 Task: Check the sale-to-list ratio of vinyl sliding in the last 3 years.
Action: Mouse moved to (1125, 270)
Screenshot: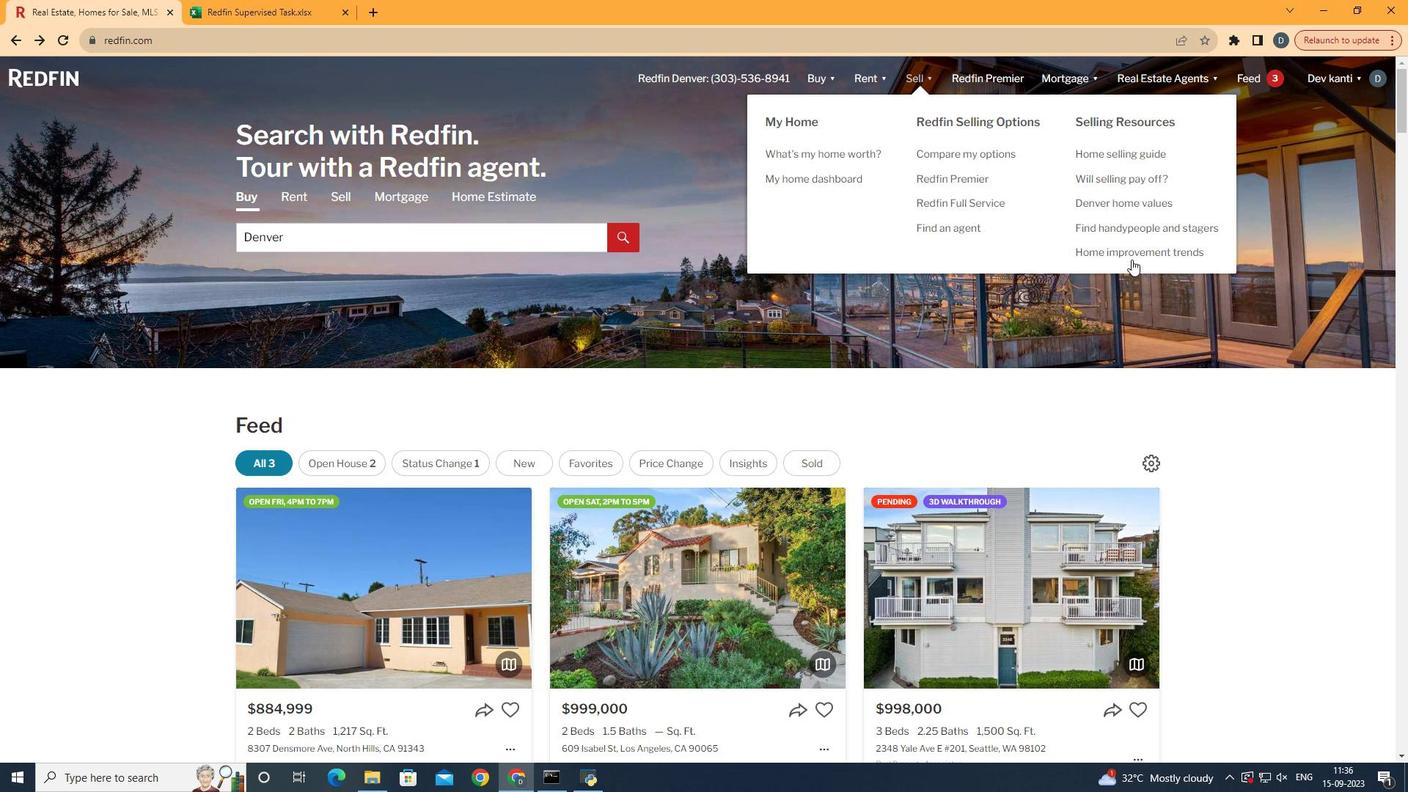 
Action: Mouse pressed left at (1125, 270)
Screenshot: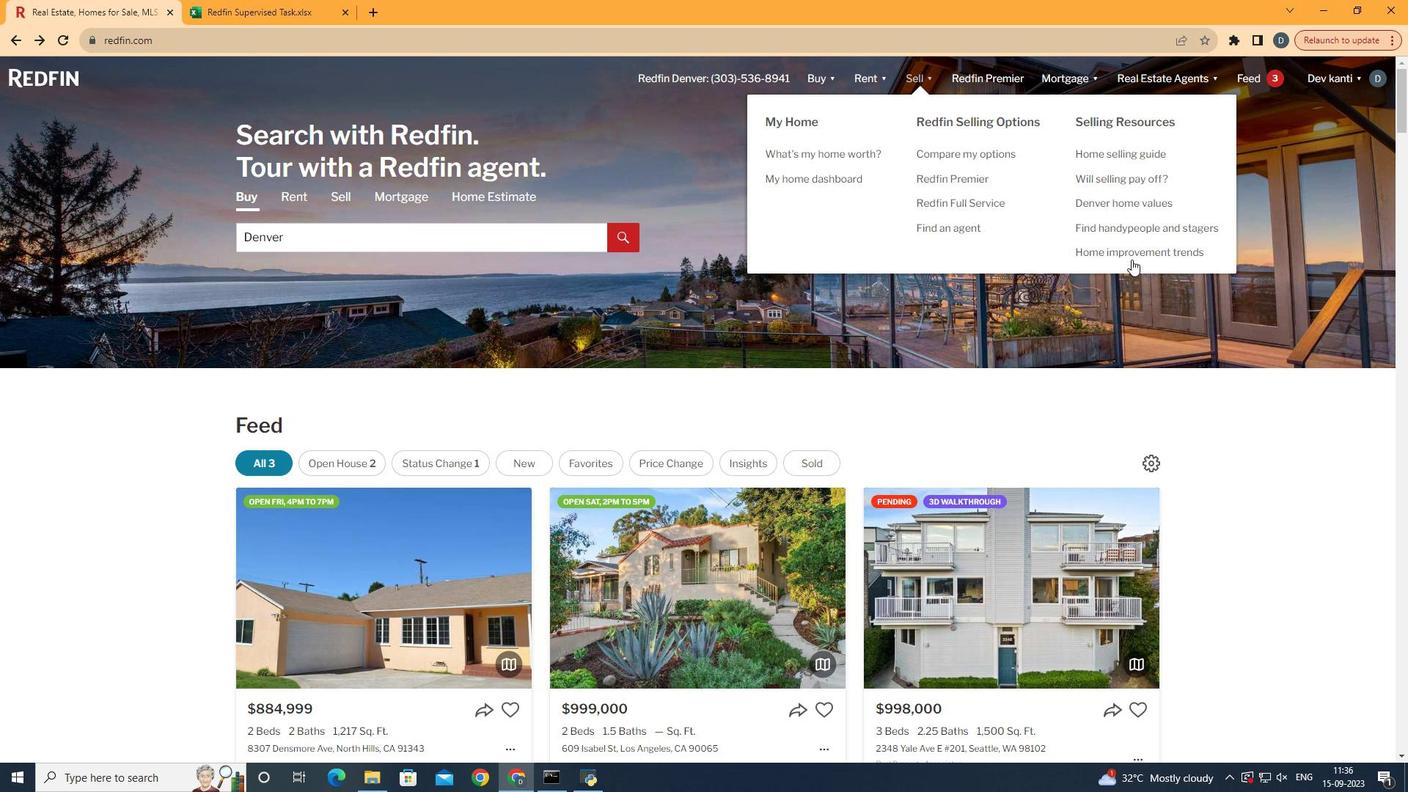 
Action: Mouse moved to (1135, 254)
Screenshot: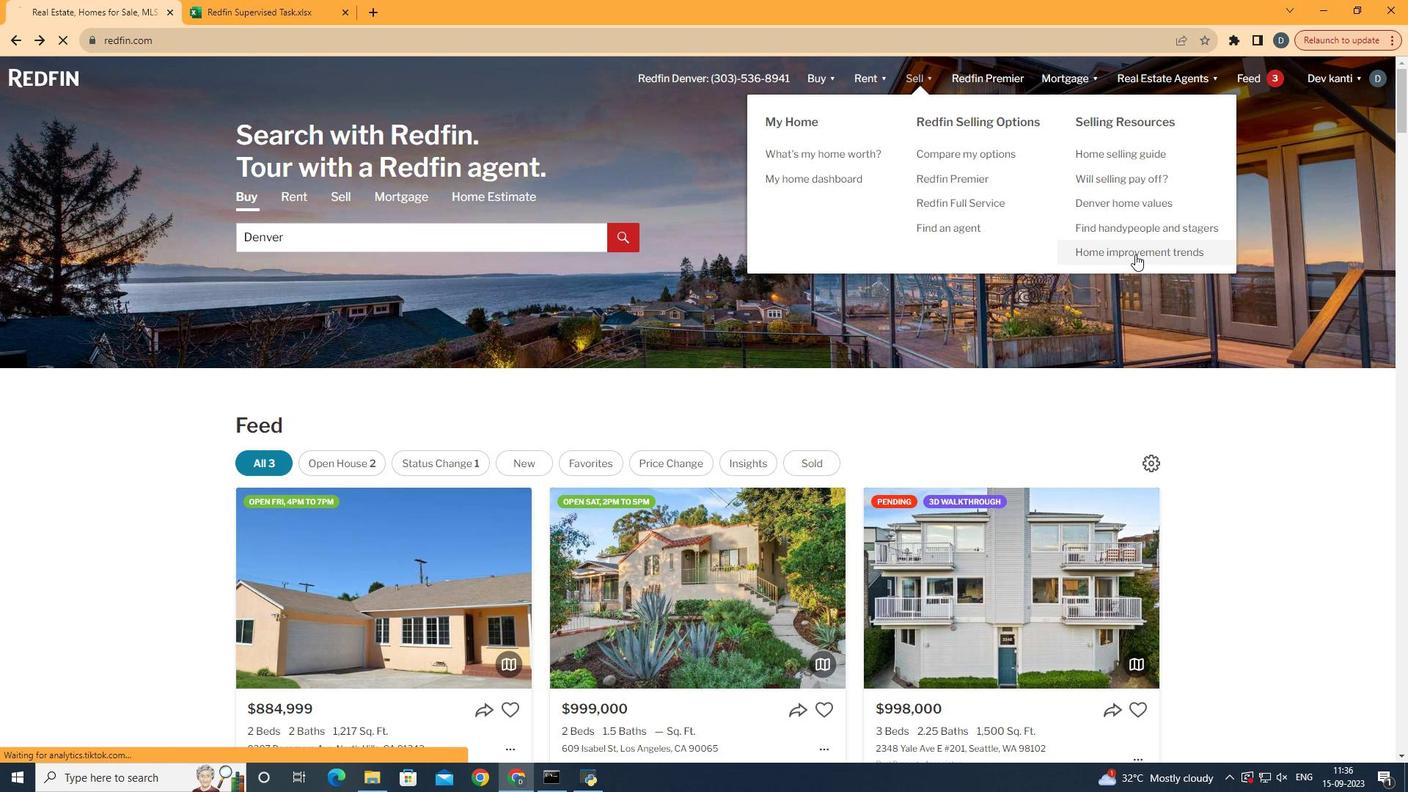 
Action: Mouse pressed left at (1135, 254)
Screenshot: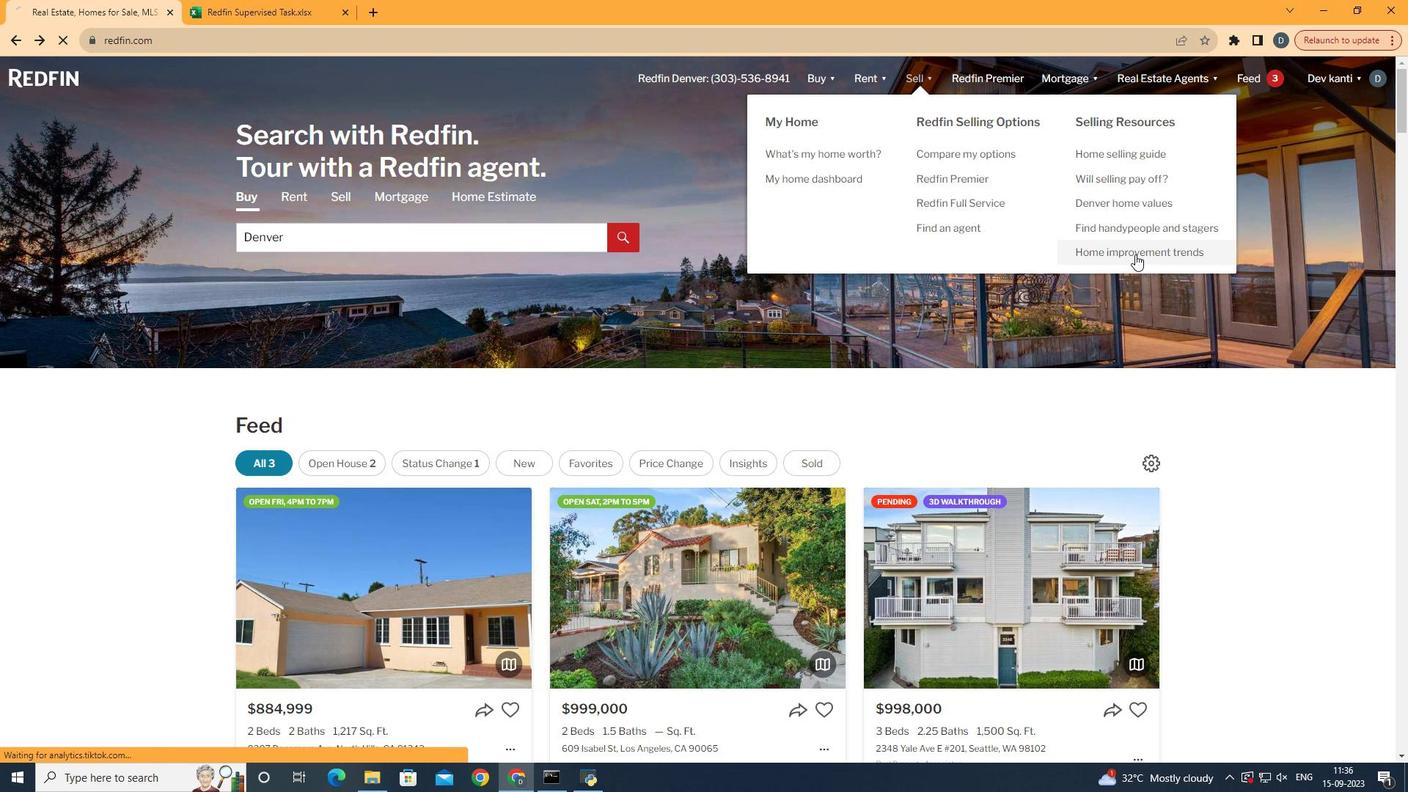 
Action: Mouse moved to (361, 279)
Screenshot: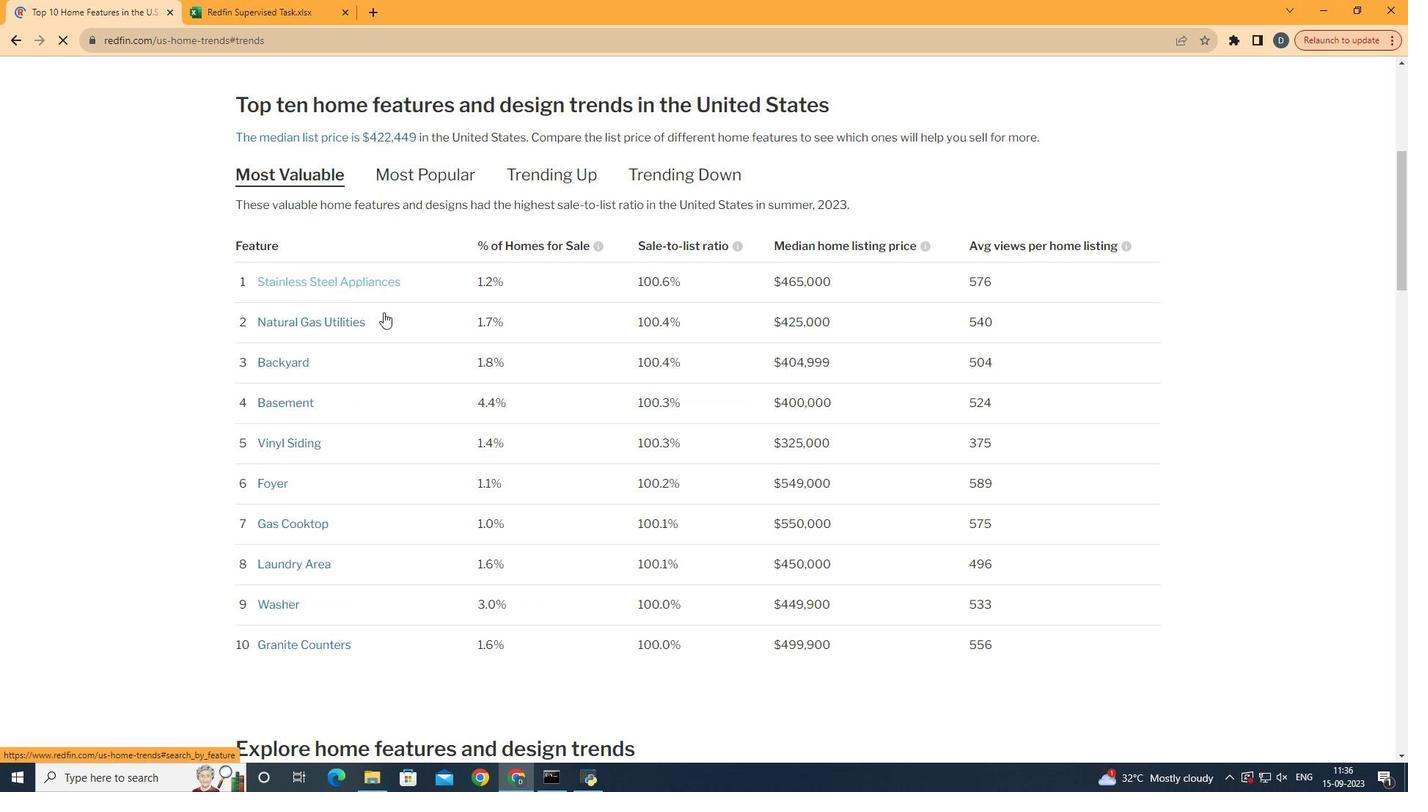 
Action: Mouse pressed left at (361, 279)
Screenshot: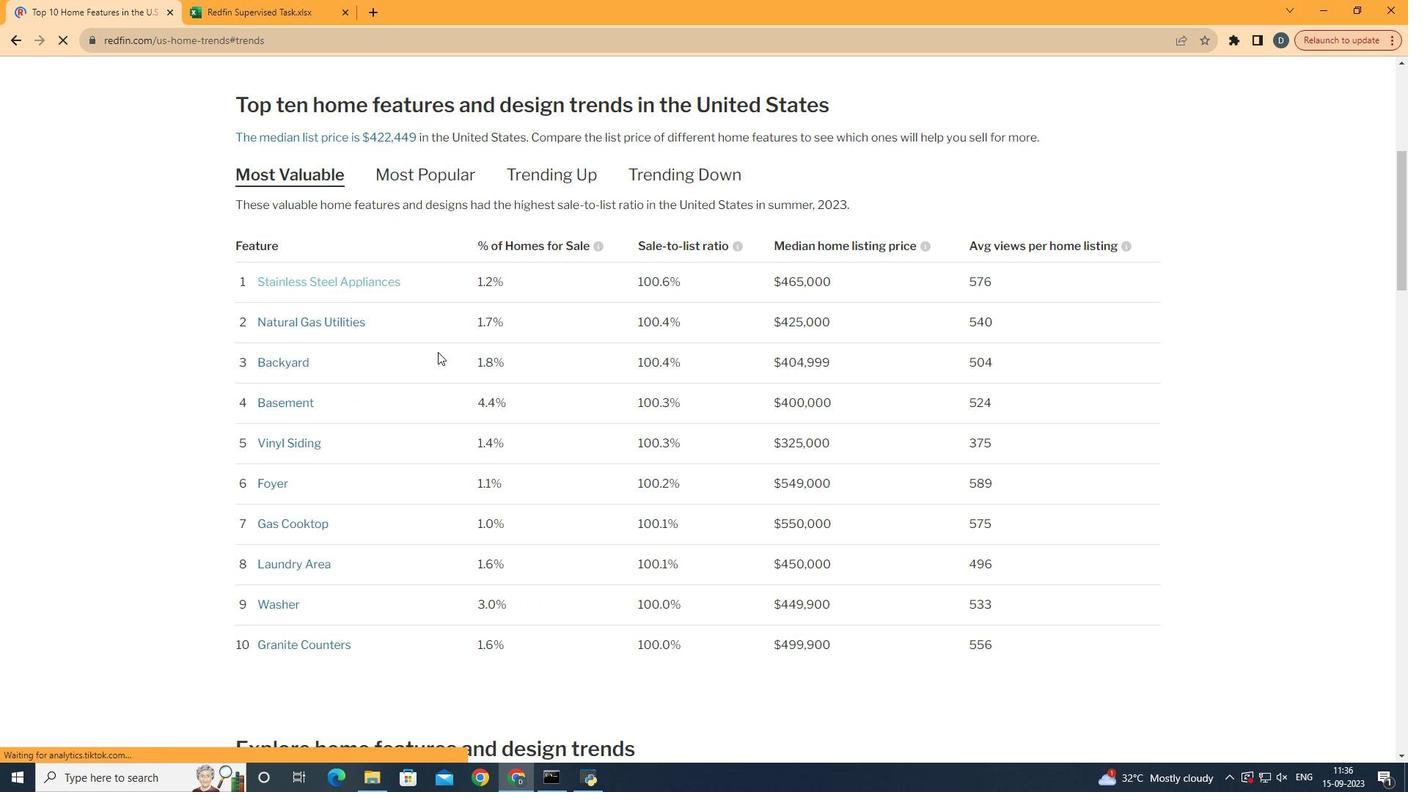 
Action: Mouse moved to (480, 386)
Screenshot: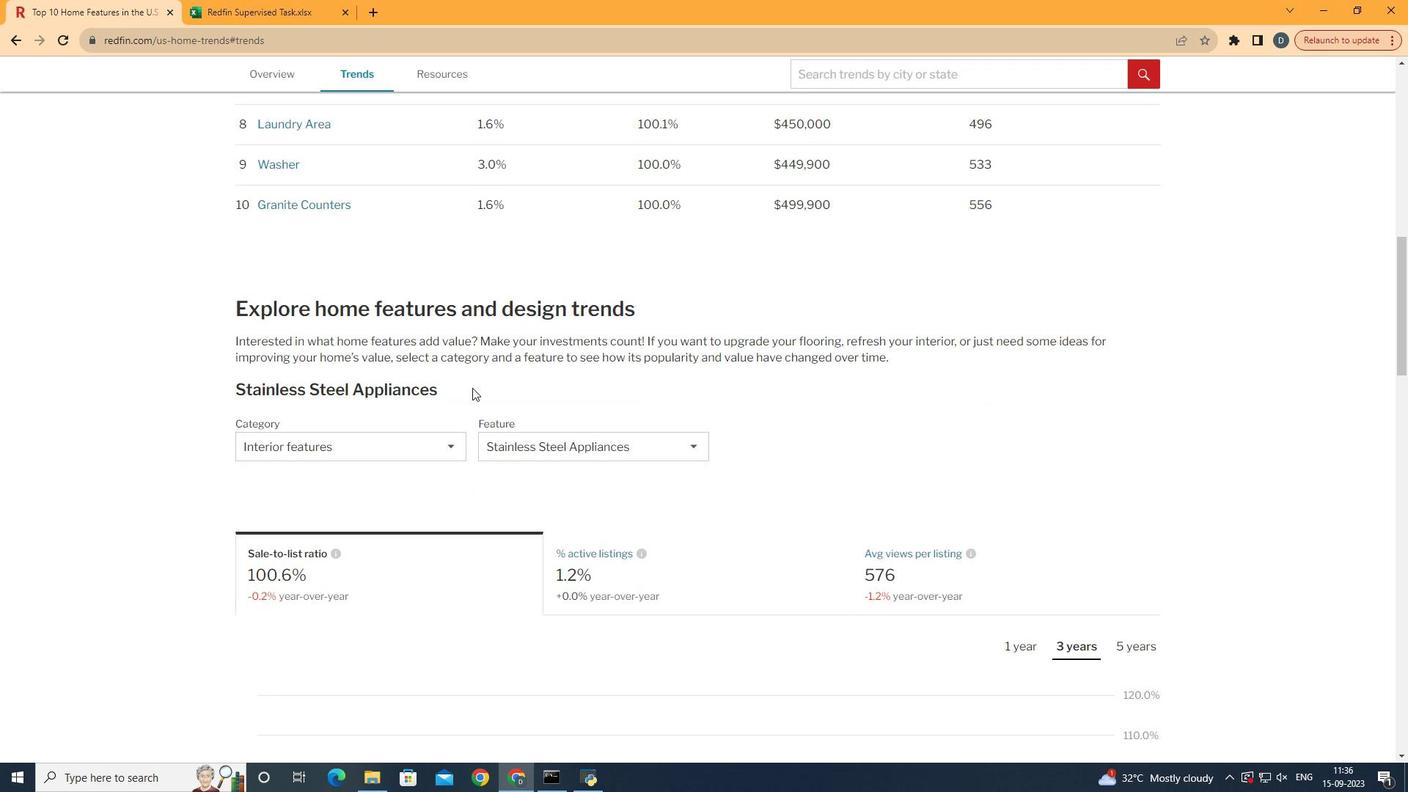 
Action: Mouse scrolled (480, 385) with delta (0, 0)
Screenshot: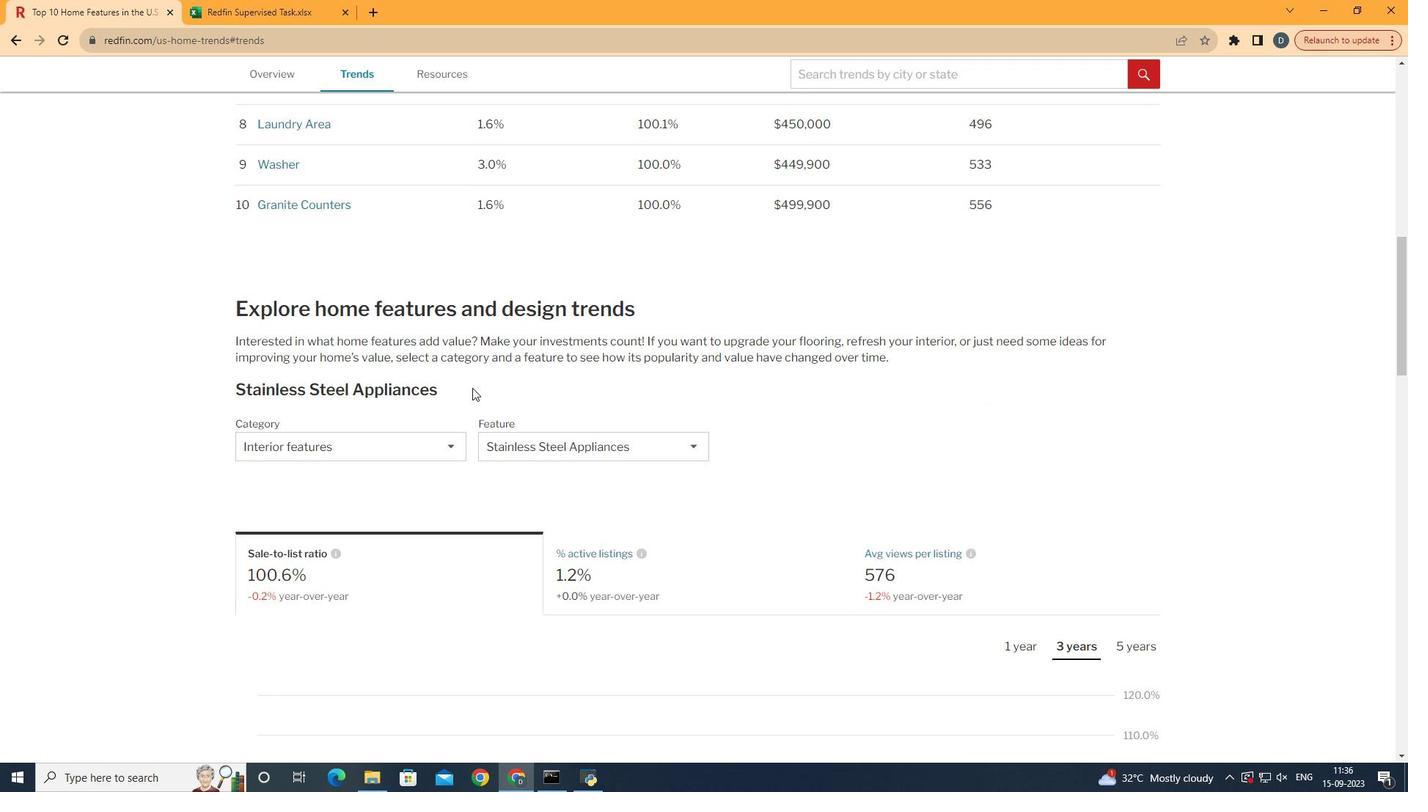 
Action: Mouse moved to (481, 386)
Screenshot: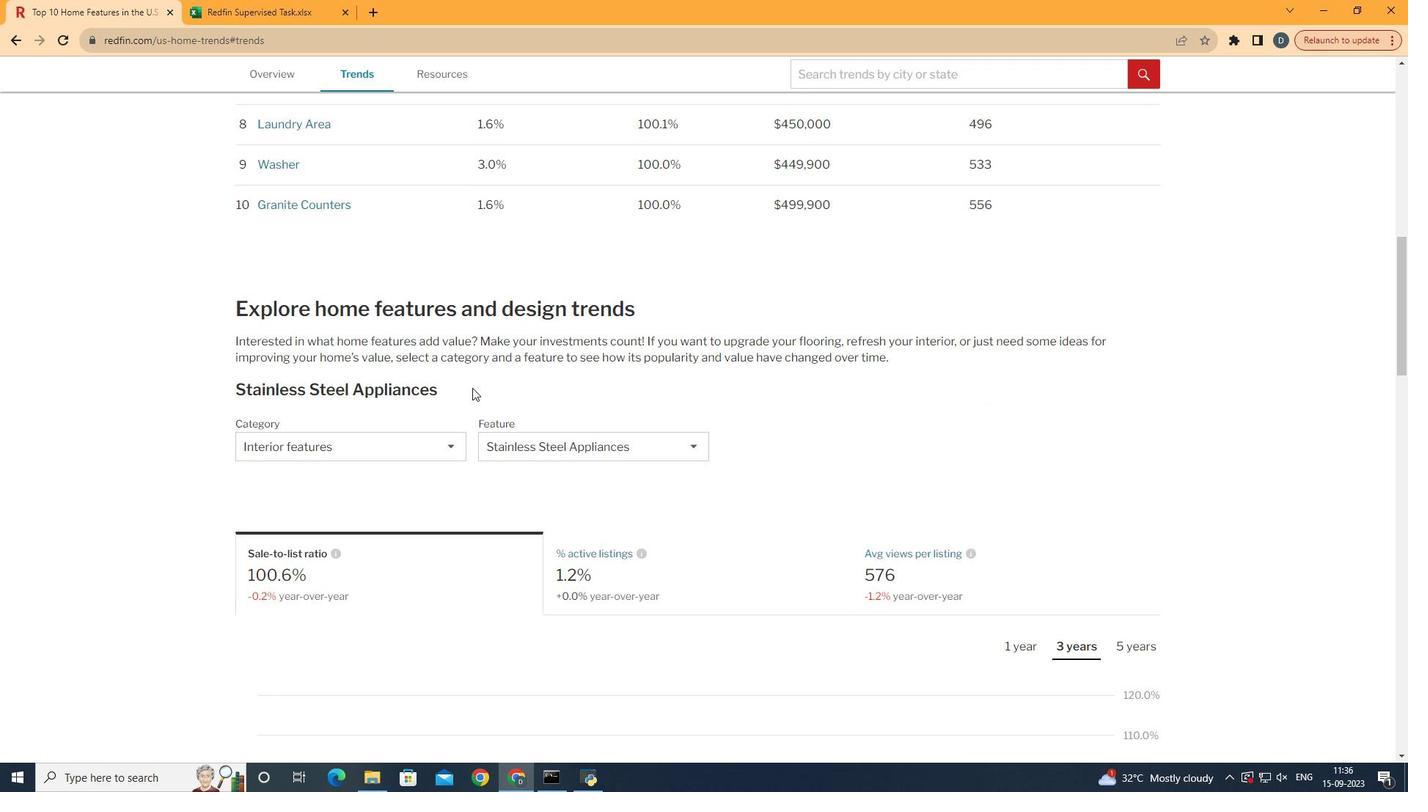 
Action: Mouse scrolled (481, 385) with delta (0, 0)
Screenshot: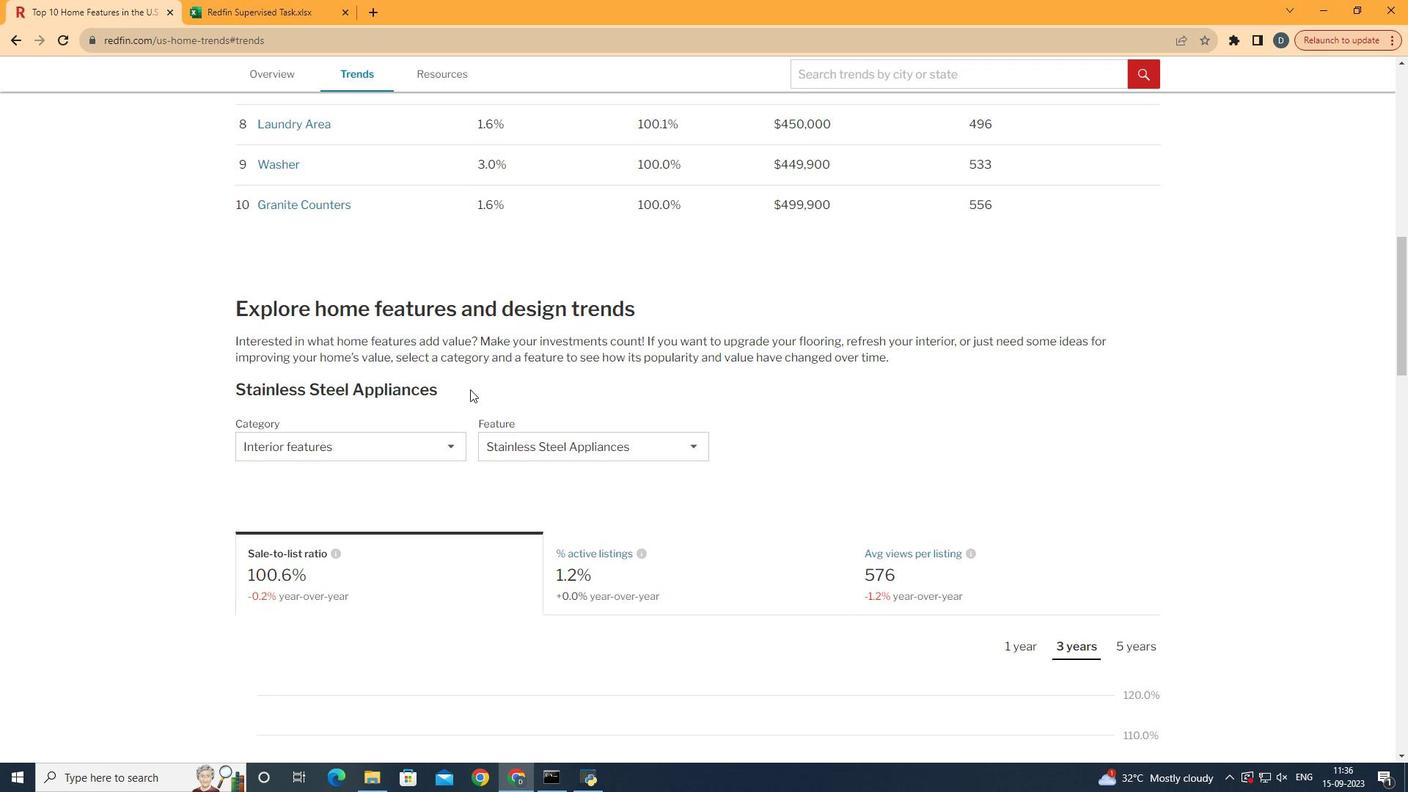 
Action: Mouse moved to (481, 386)
Screenshot: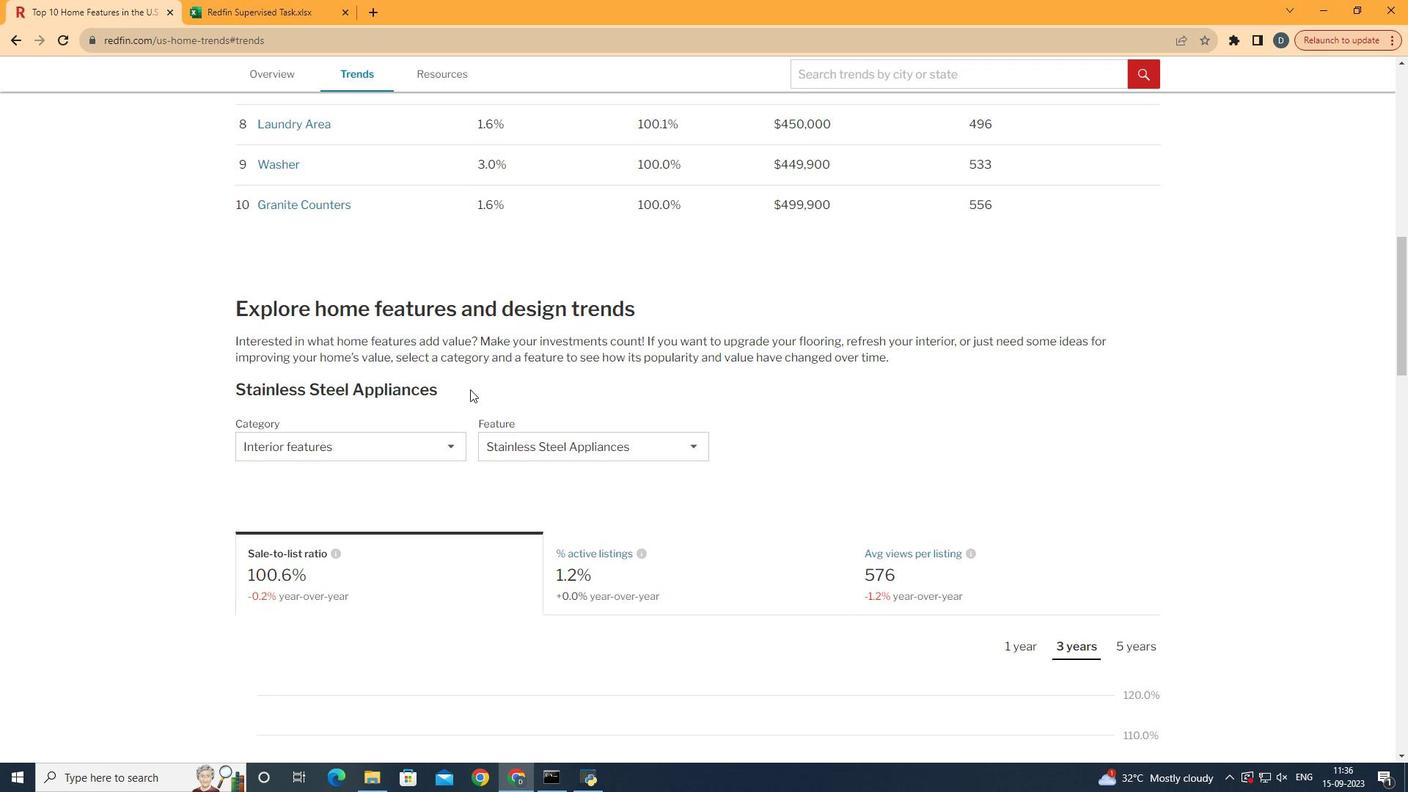 
Action: Mouse scrolled (481, 385) with delta (0, 0)
Screenshot: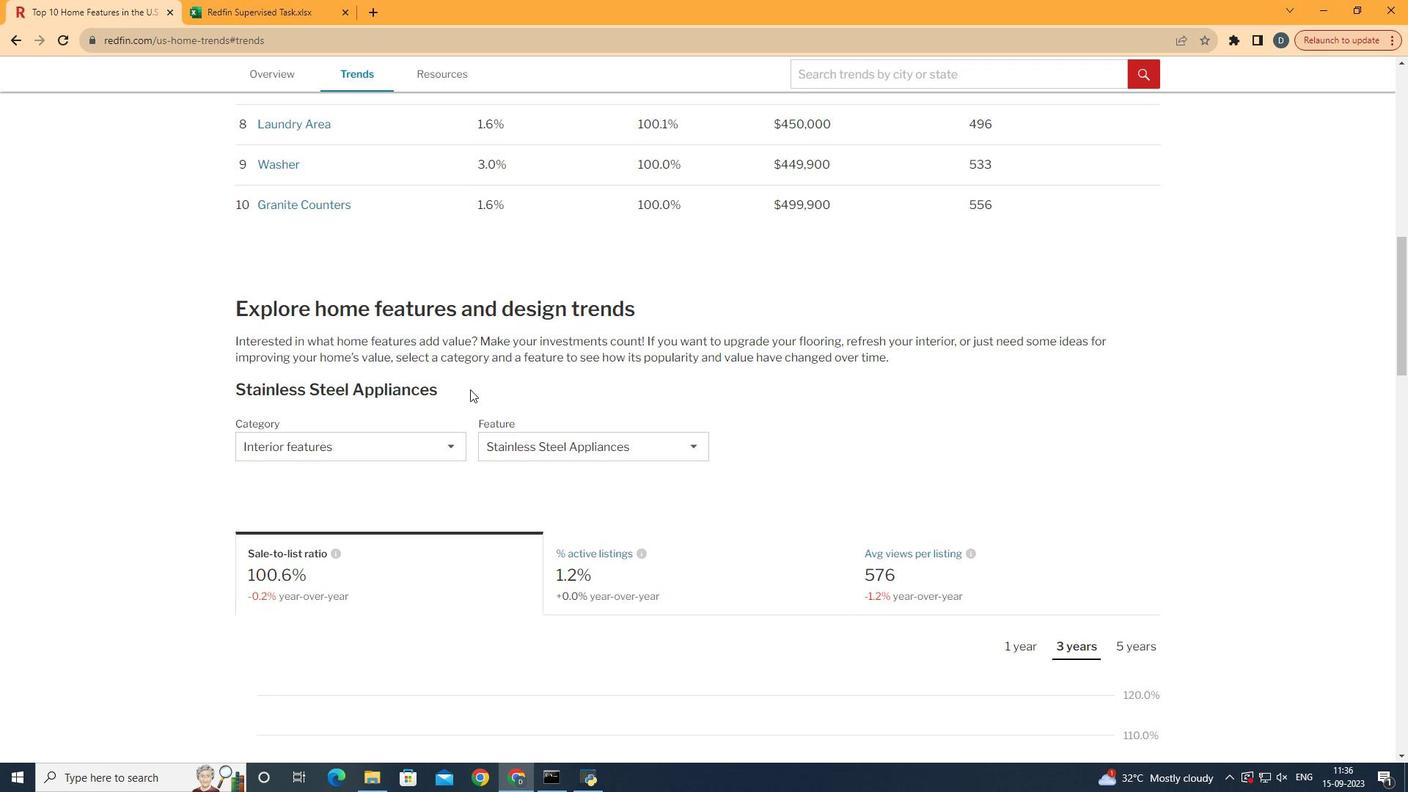 
Action: Mouse scrolled (481, 385) with delta (0, 0)
Screenshot: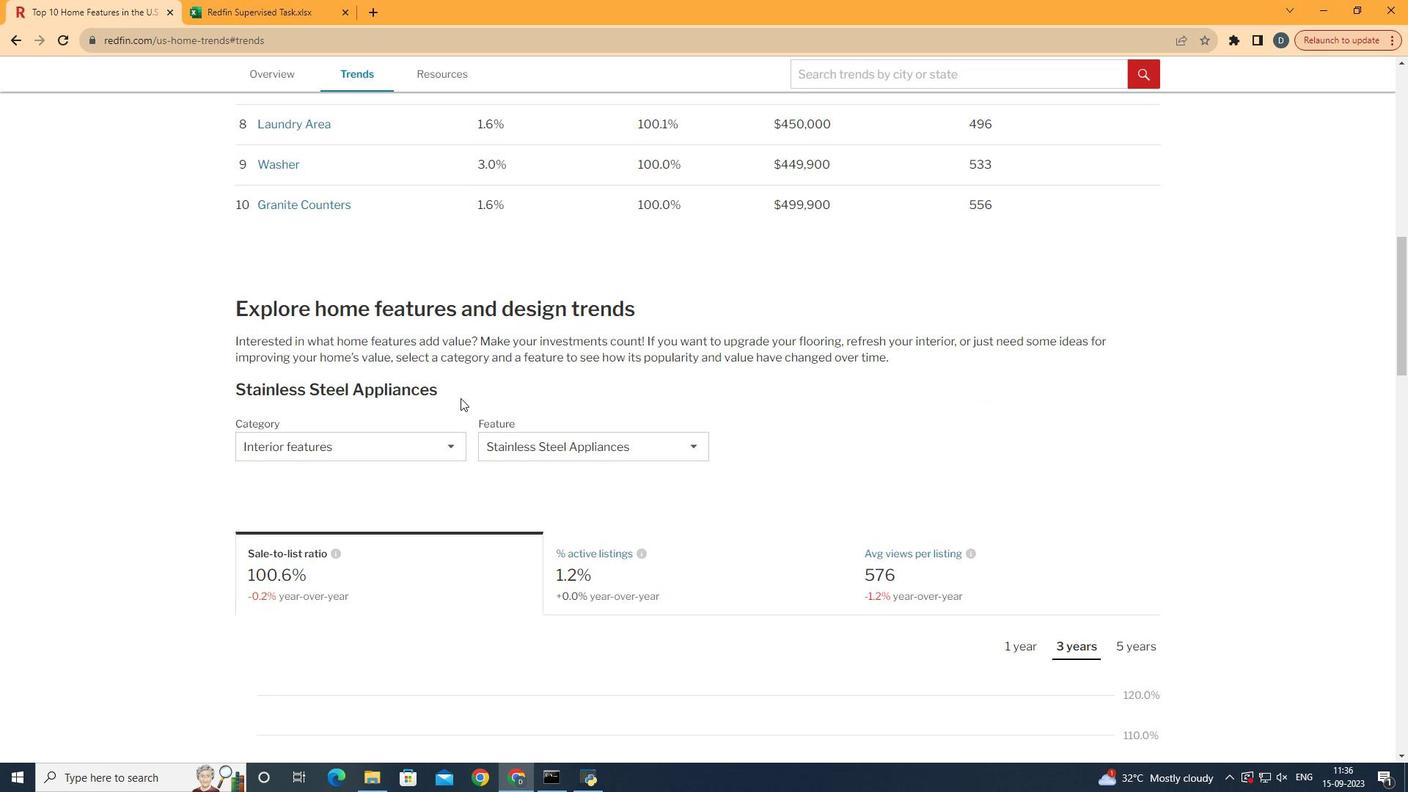 
Action: Mouse scrolled (481, 385) with delta (0, 0)
Screenshot: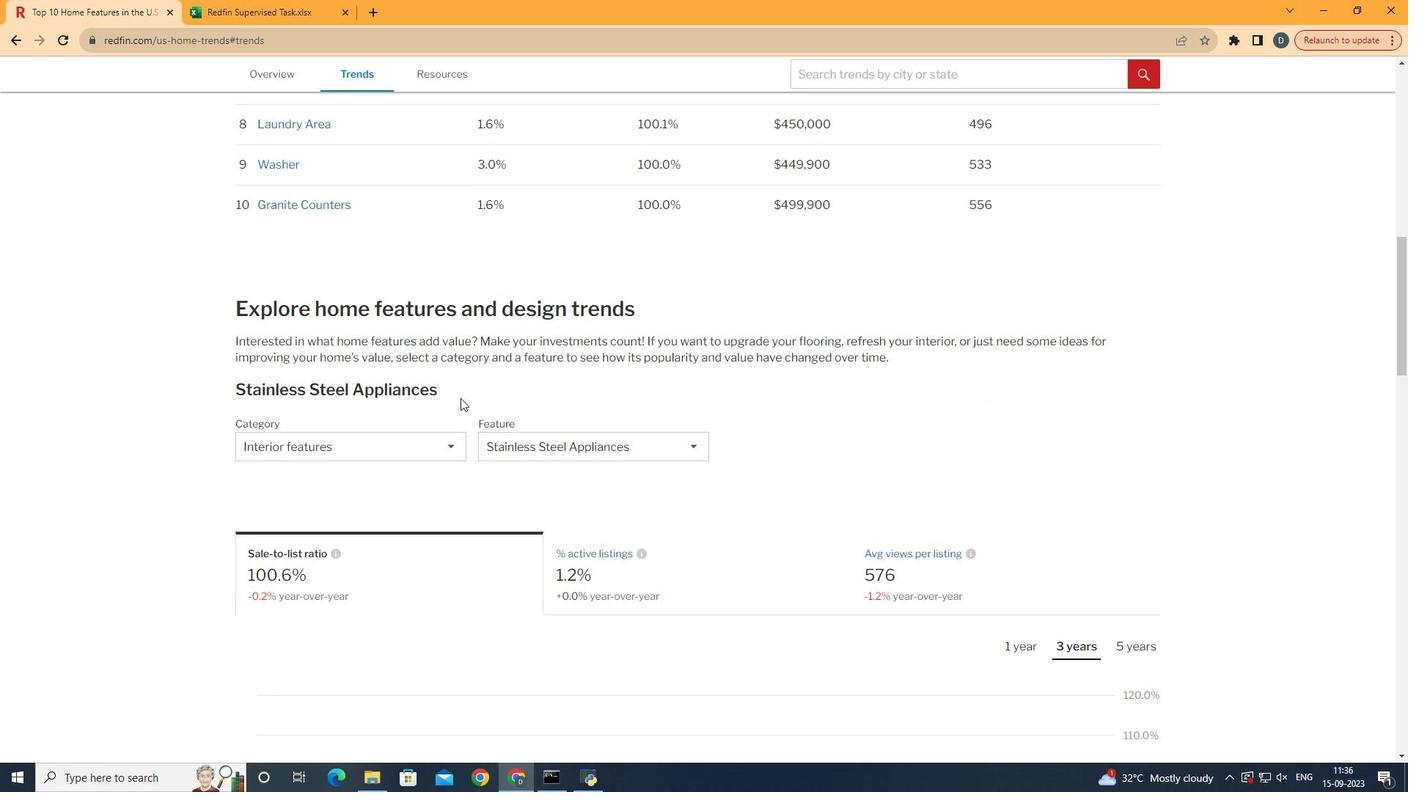 
Action: Mouse scrolled (481, 385) with delta (0, 0)
Screenshot: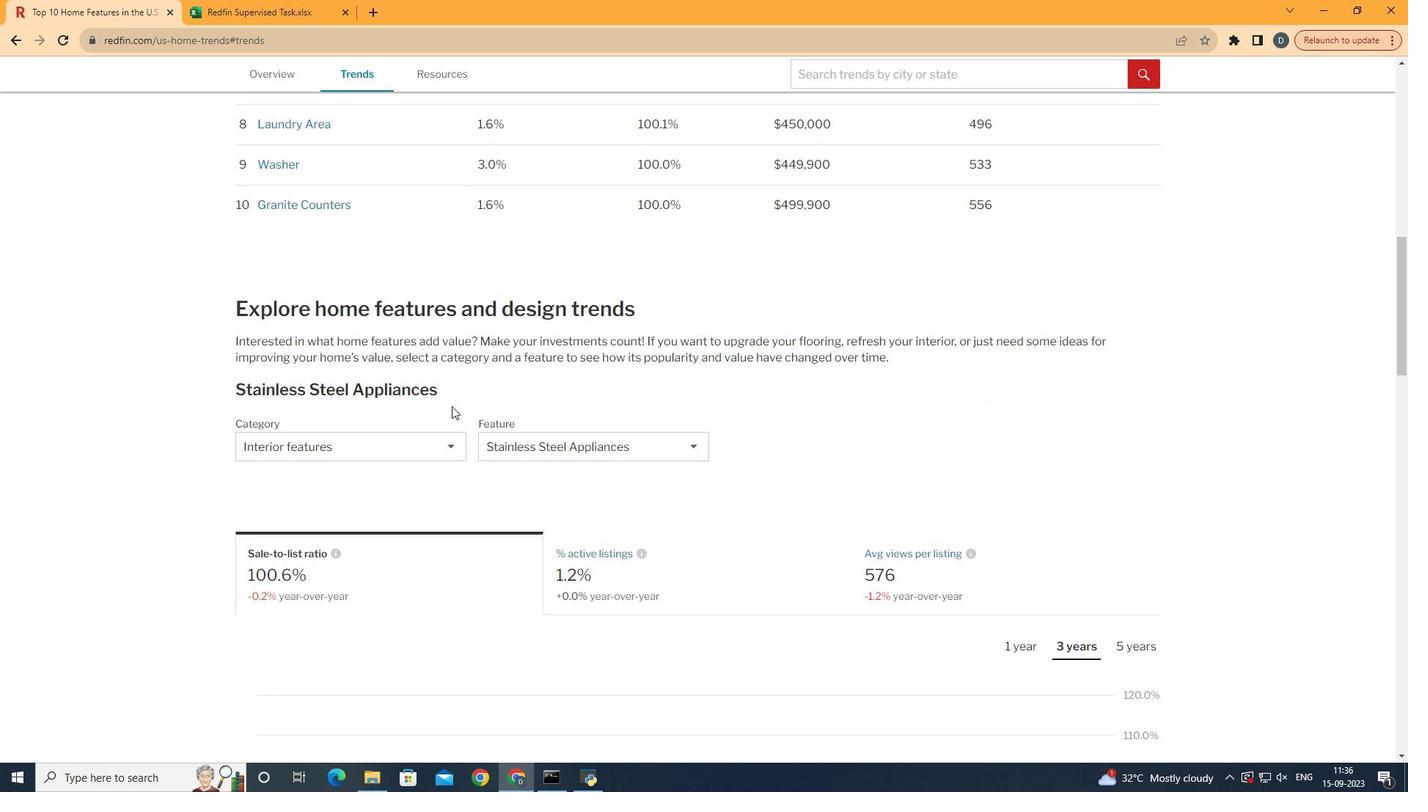 
Action: Mouse moved to (443, 433)
Screenshot: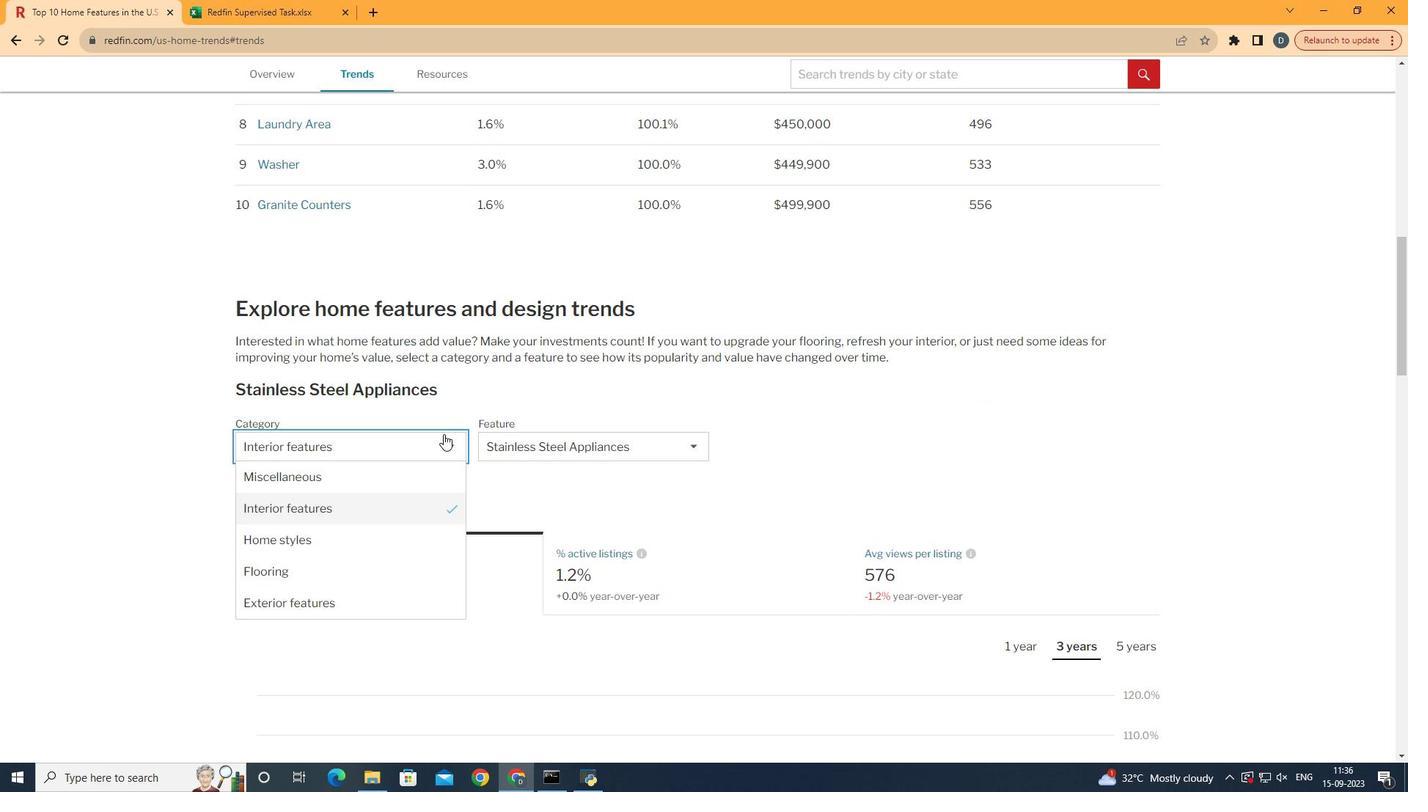 
Action: Mouse pressed left at (443, 433)
Screenshot: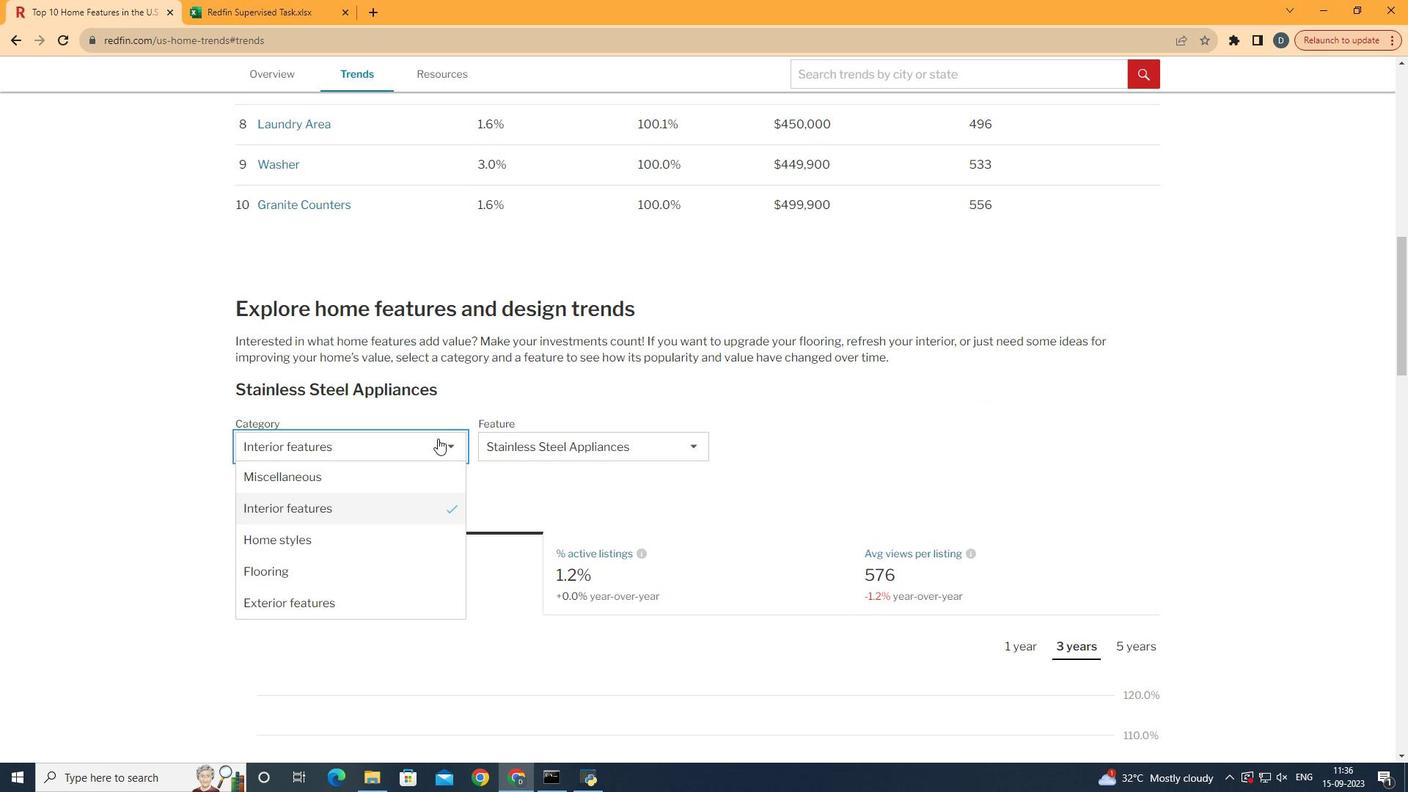 
Action: Mouse moved to (388, 598)
Screenshot: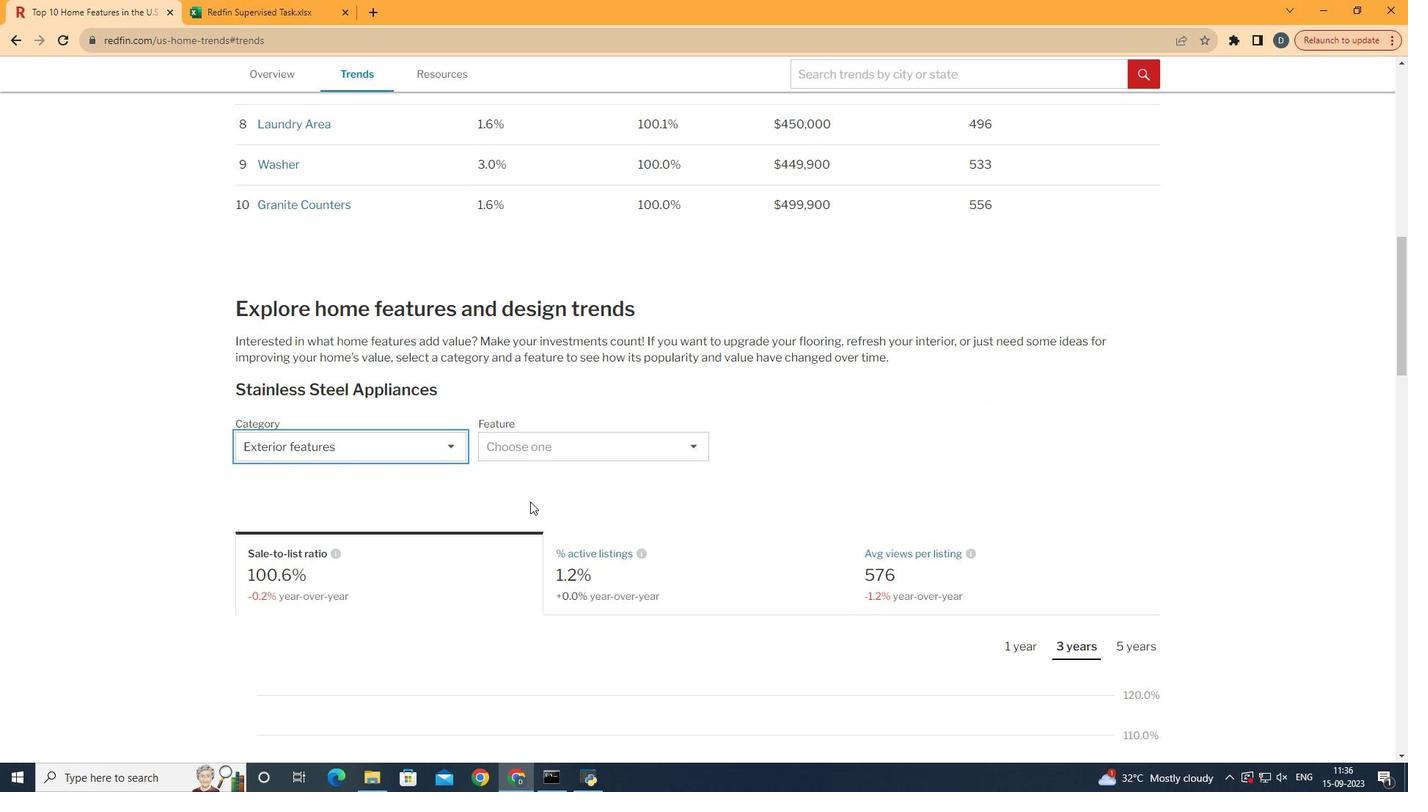 
Action: Mouse pressed left at (388, 598)
Screenshot: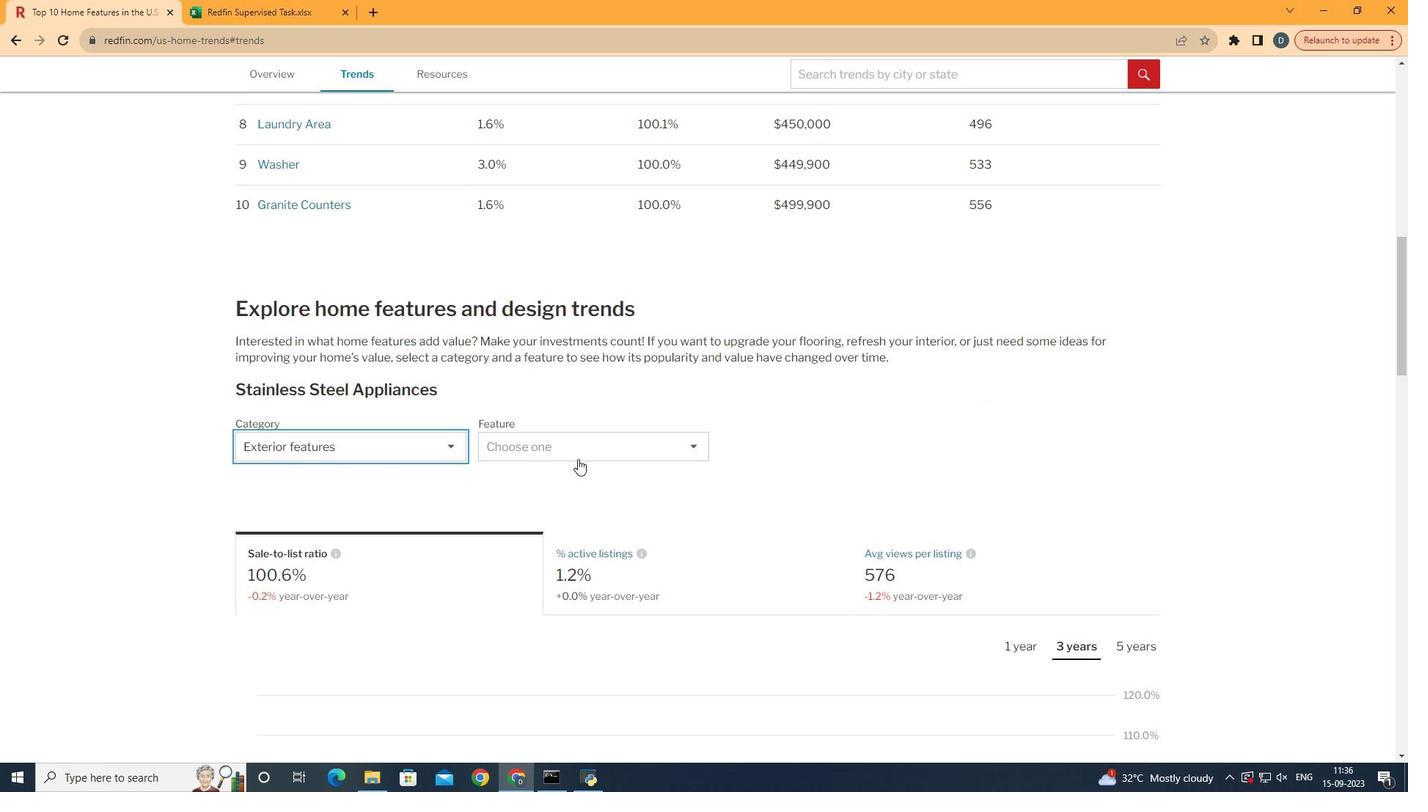 
Action: Mouse moved to (589, 450)
Screenshot: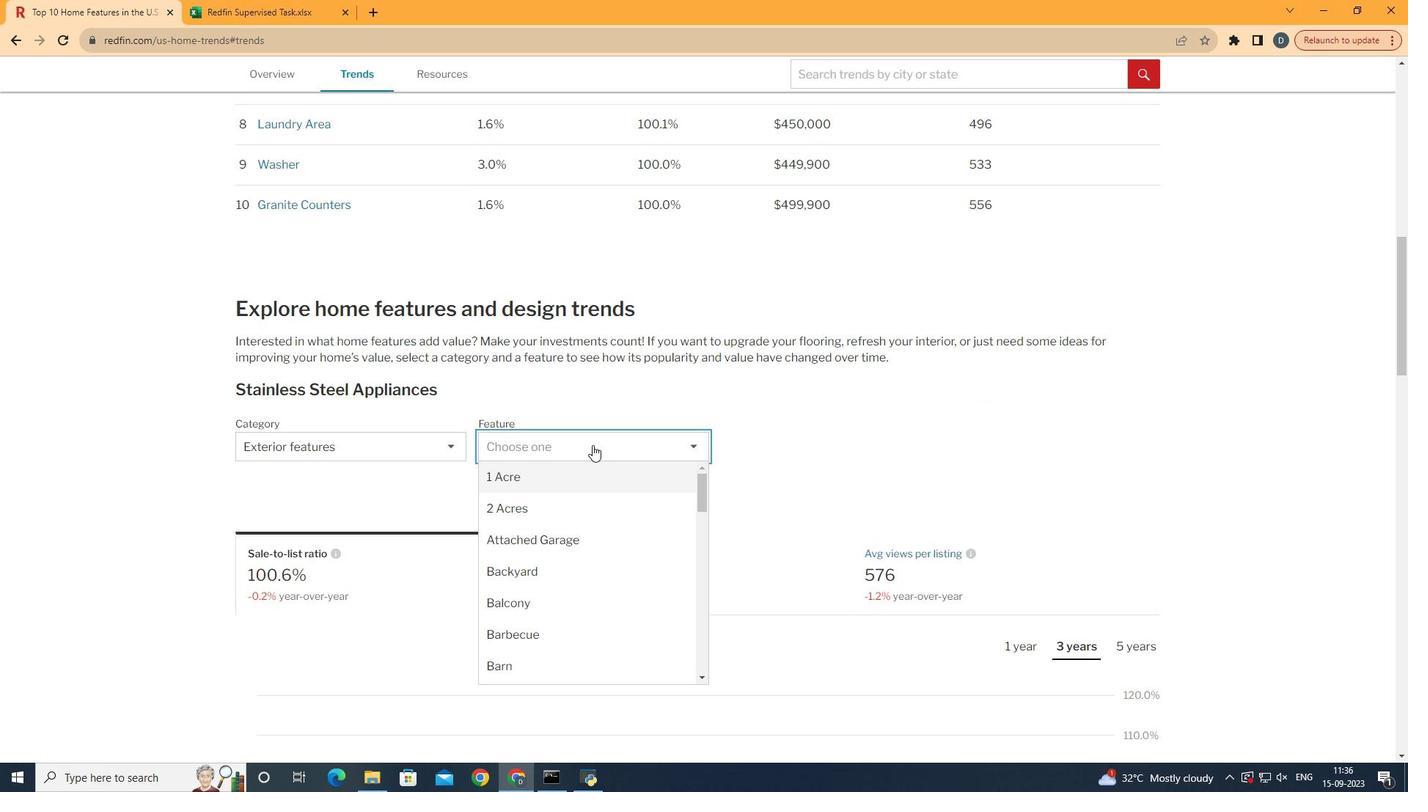 
Action: Mouse pressed left at (589, 450)
Screenshot: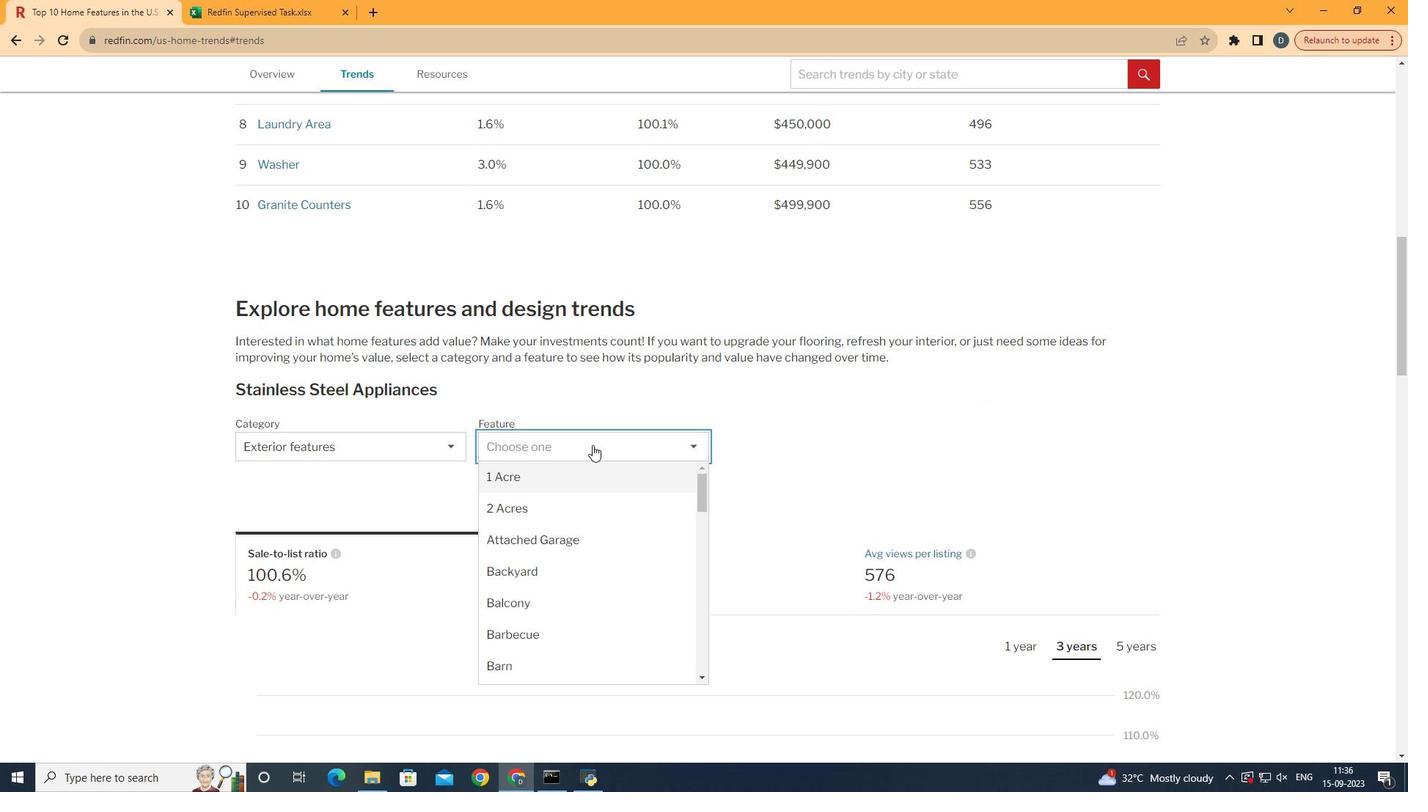 
Action: Mouse moved to (620, 507)
Screenshot: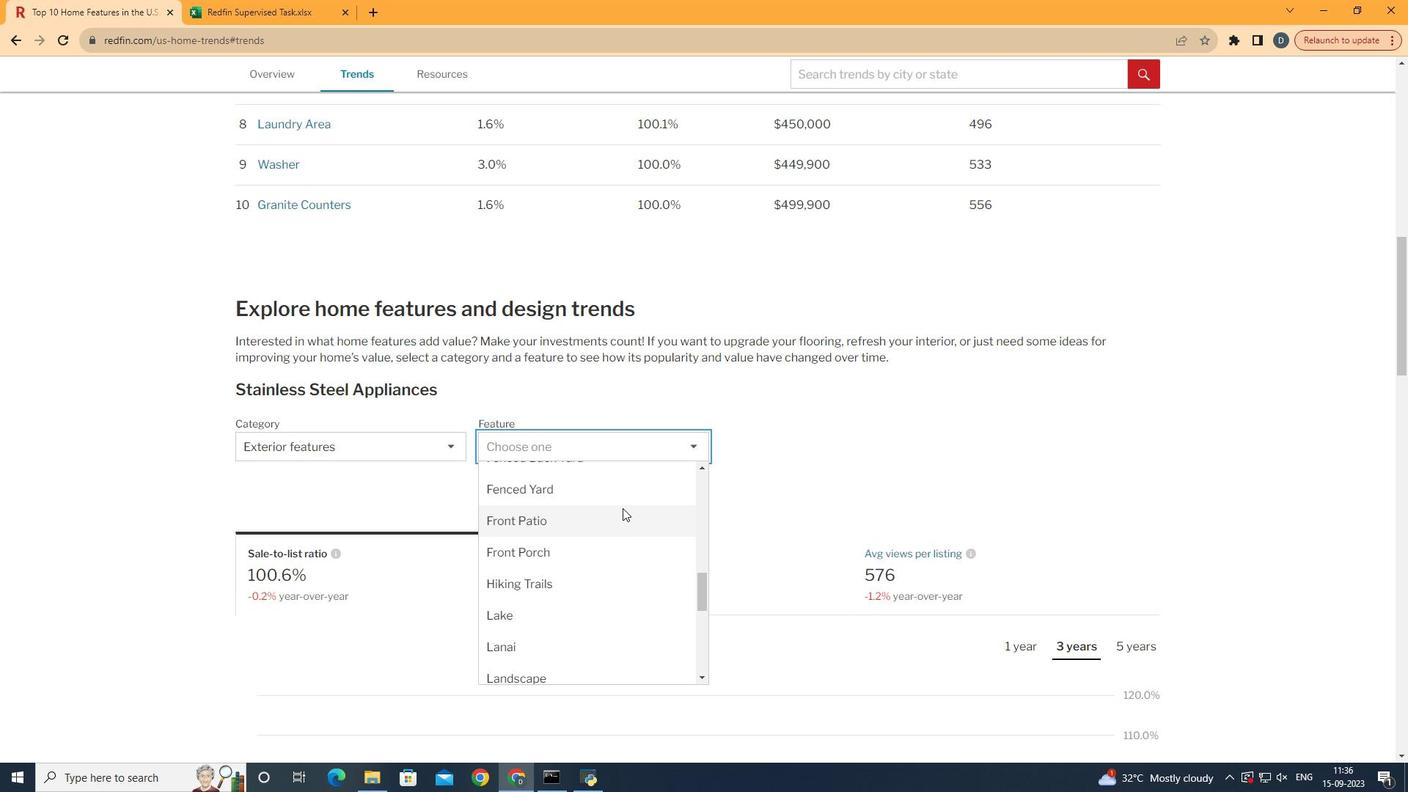 
Action: Mouse scrolled (620, 507) with delta (0, 0)
Screenshot: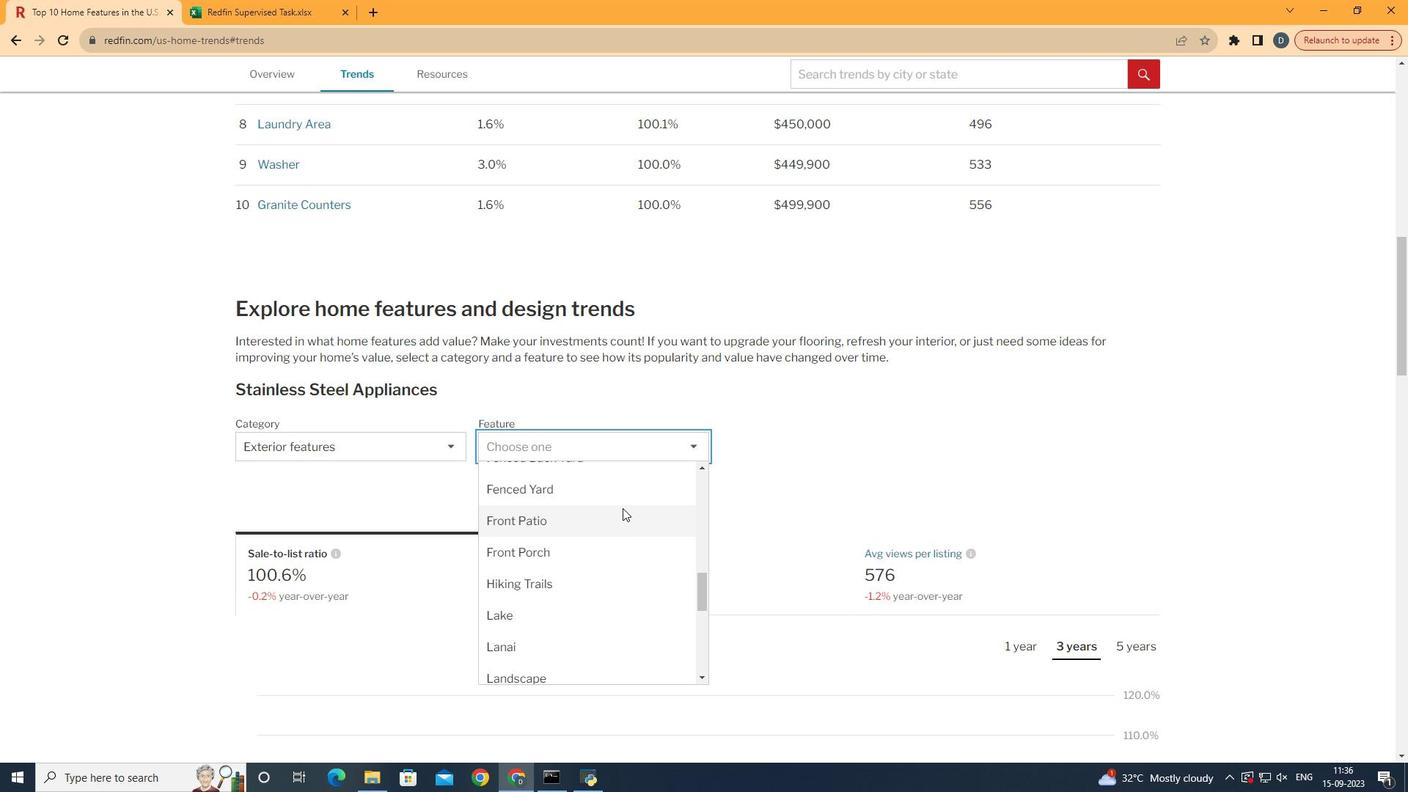 
Action: Mouse scrolled (620, 507) with delta (0, 0)
Screenshot: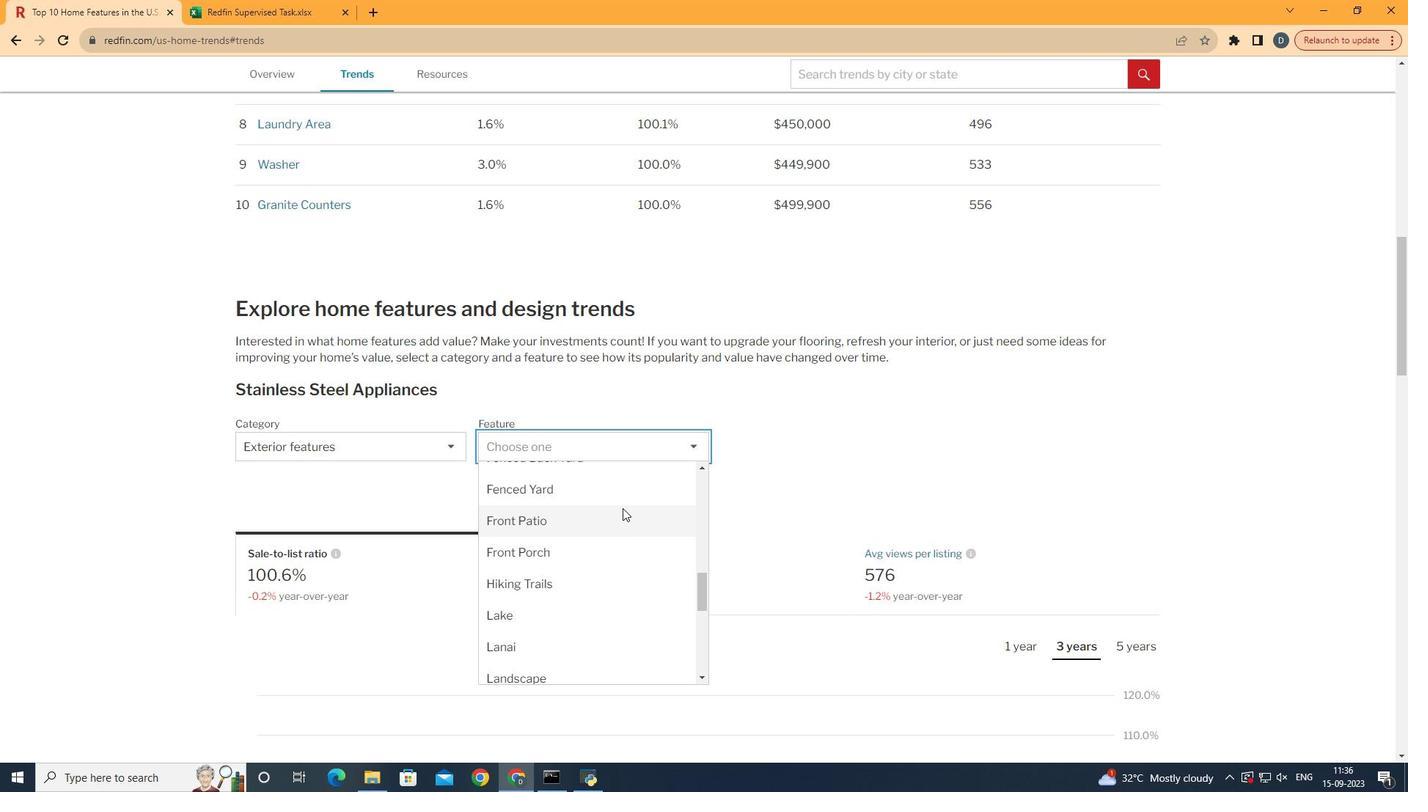 
Action: Mouse moved to (620, 507)
Screenshot: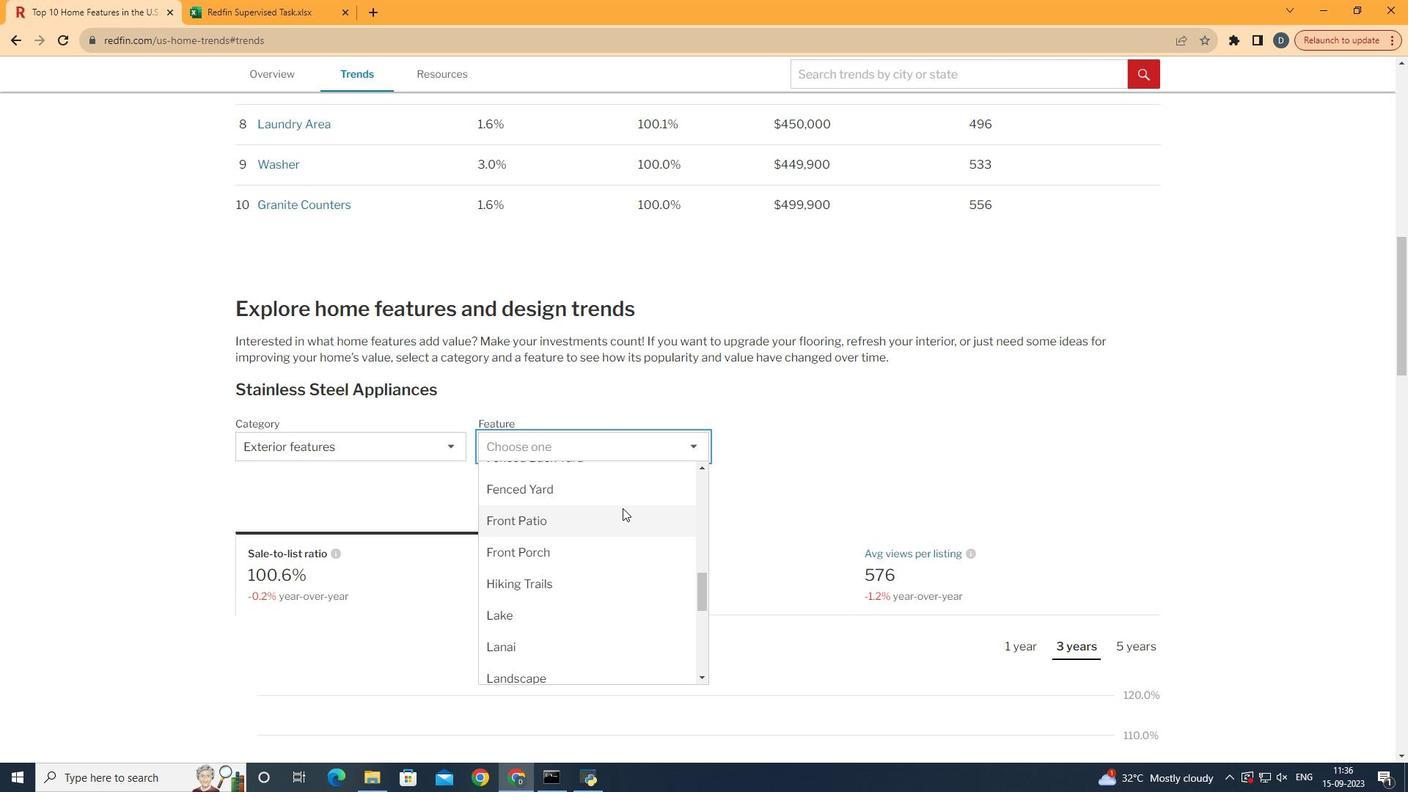 
Action: Mouse scrolled (620, 507) with delta (0, 0)
Screenshot: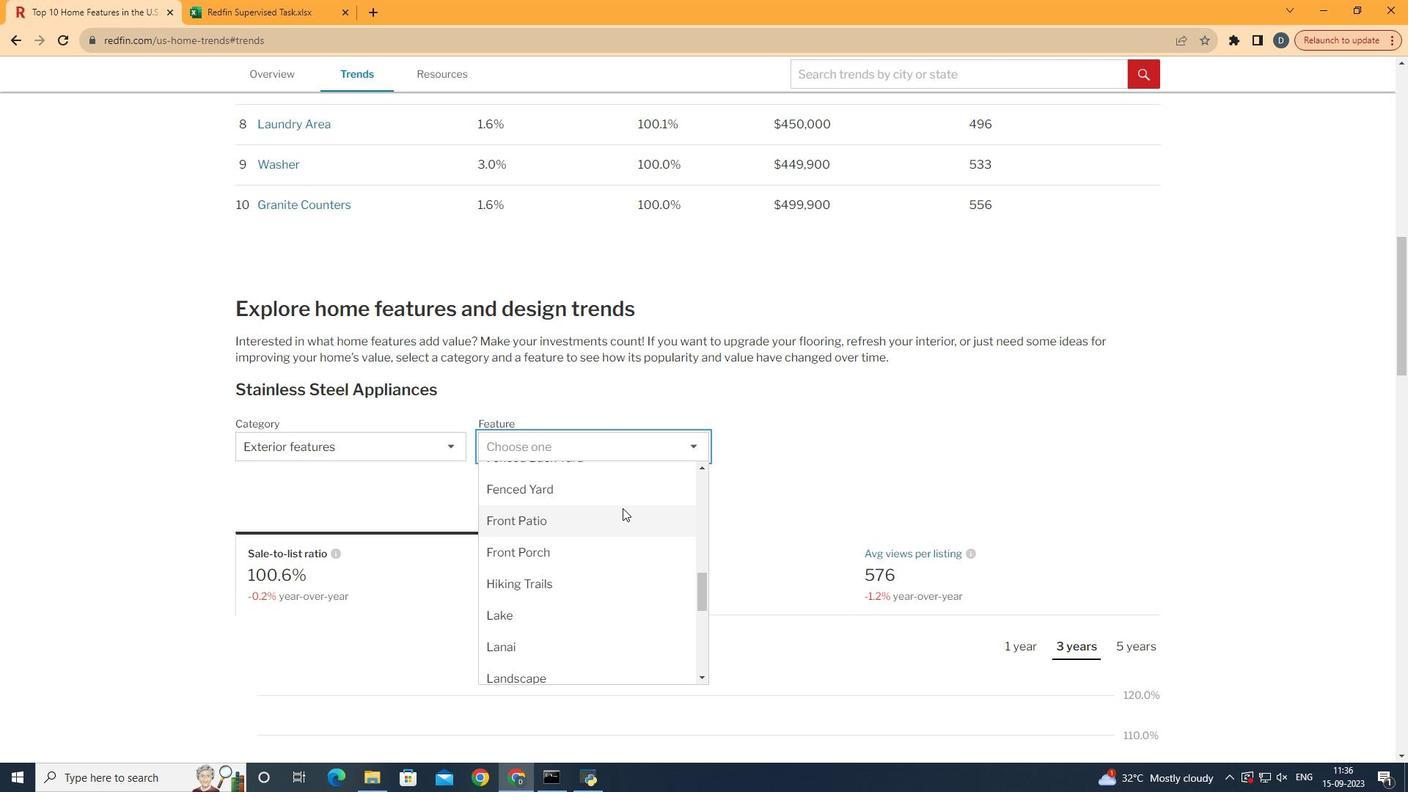 
Action: Mouse scrolled (620, 507) with delta (0, 0)
Screenshot: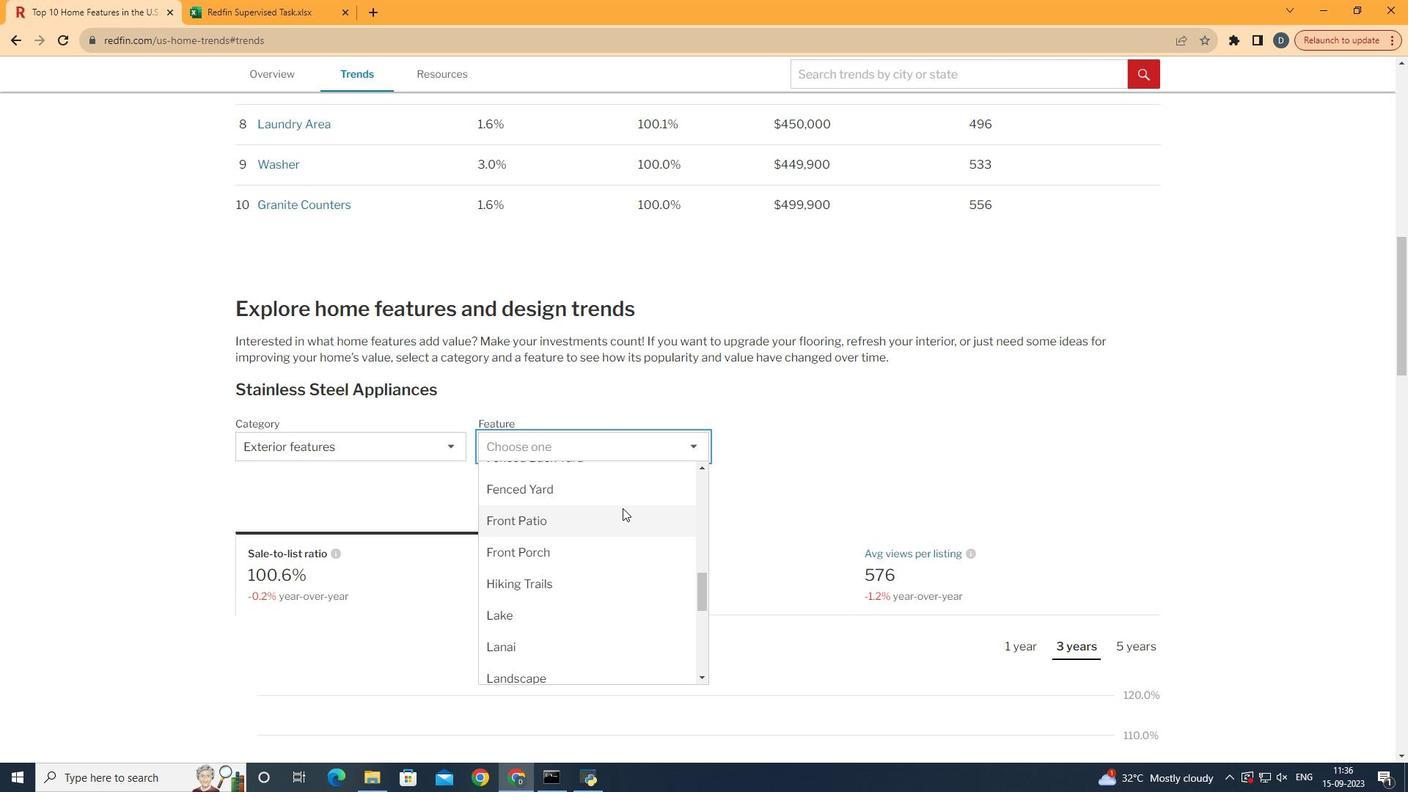 
Action: Mouse scrolled (620, 507) with delta (0, 0)
Screenshot: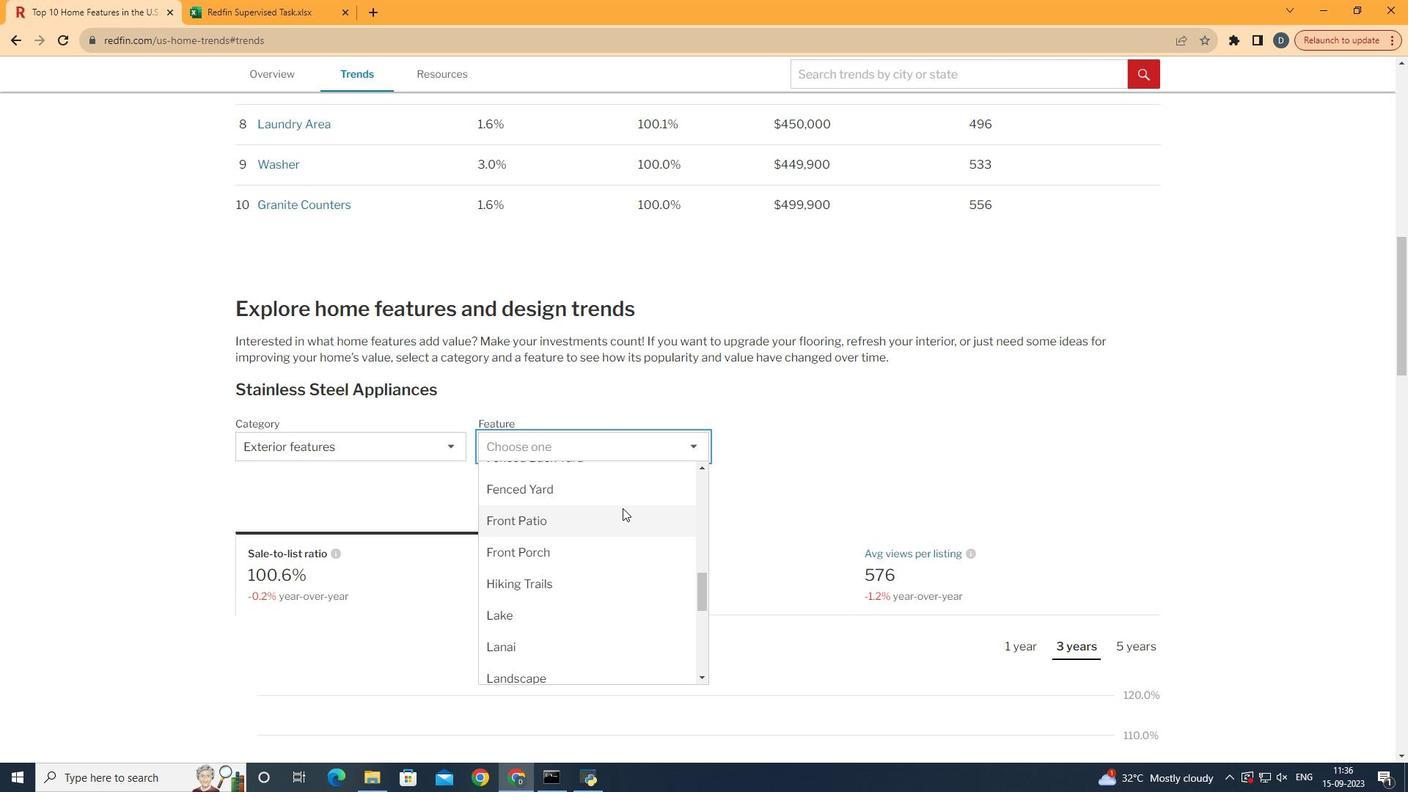 
Action: Mouse scrolled (620, 507) with delta (0, 0)
Screenshot: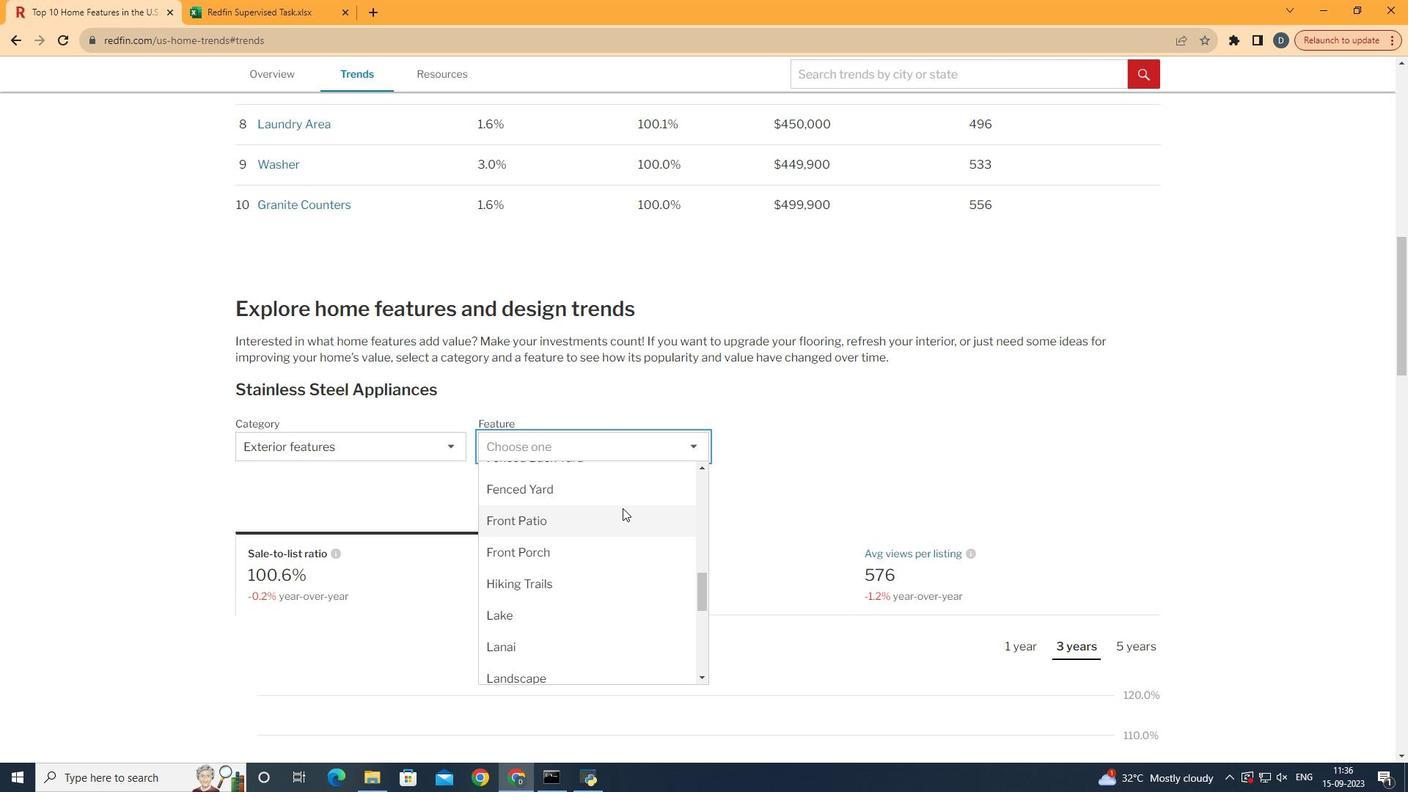 
Action: Mouse scrolled (620, 507) with delta (0, 0)
Screenshot: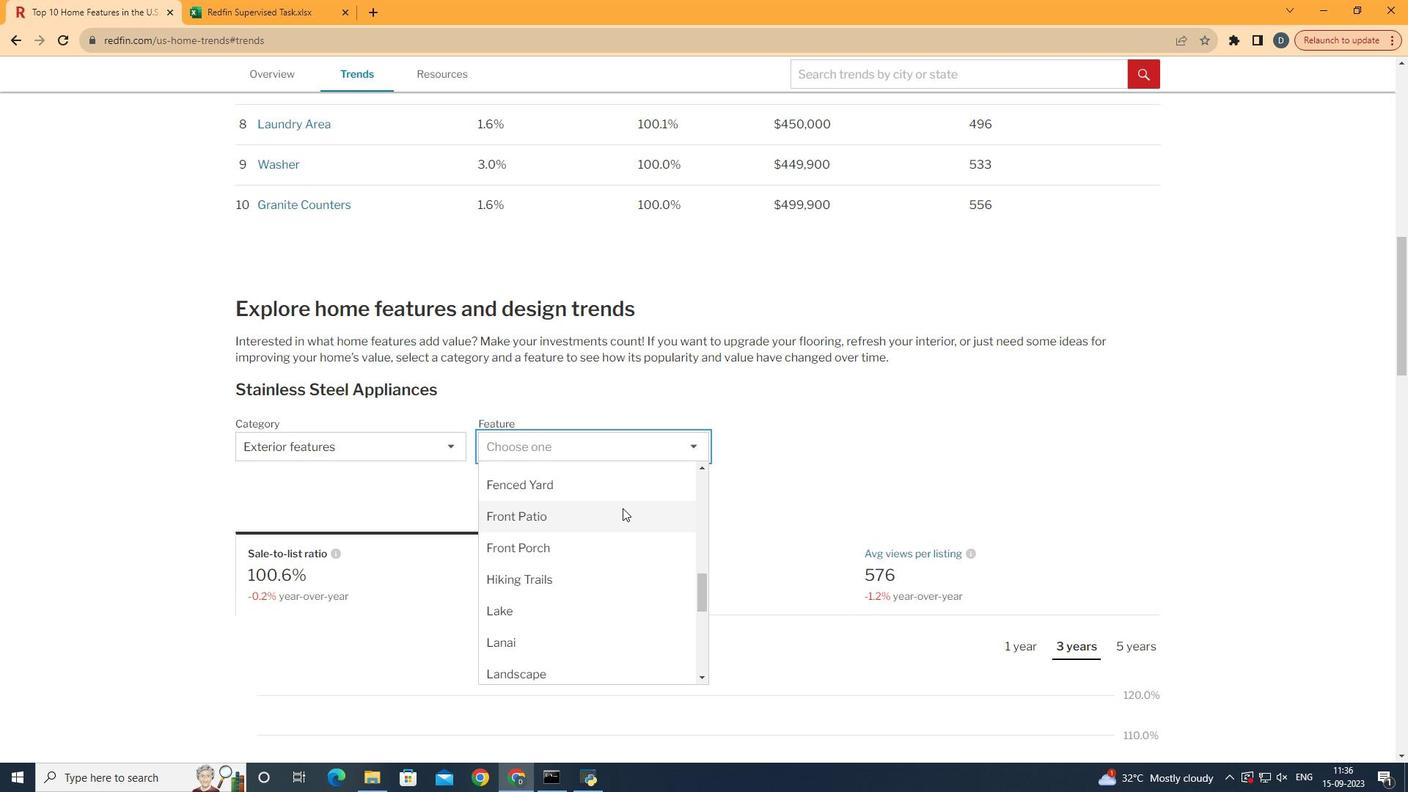
Action: Mouse scrolled (620, 507) with delta (0, 0)
Screenshot: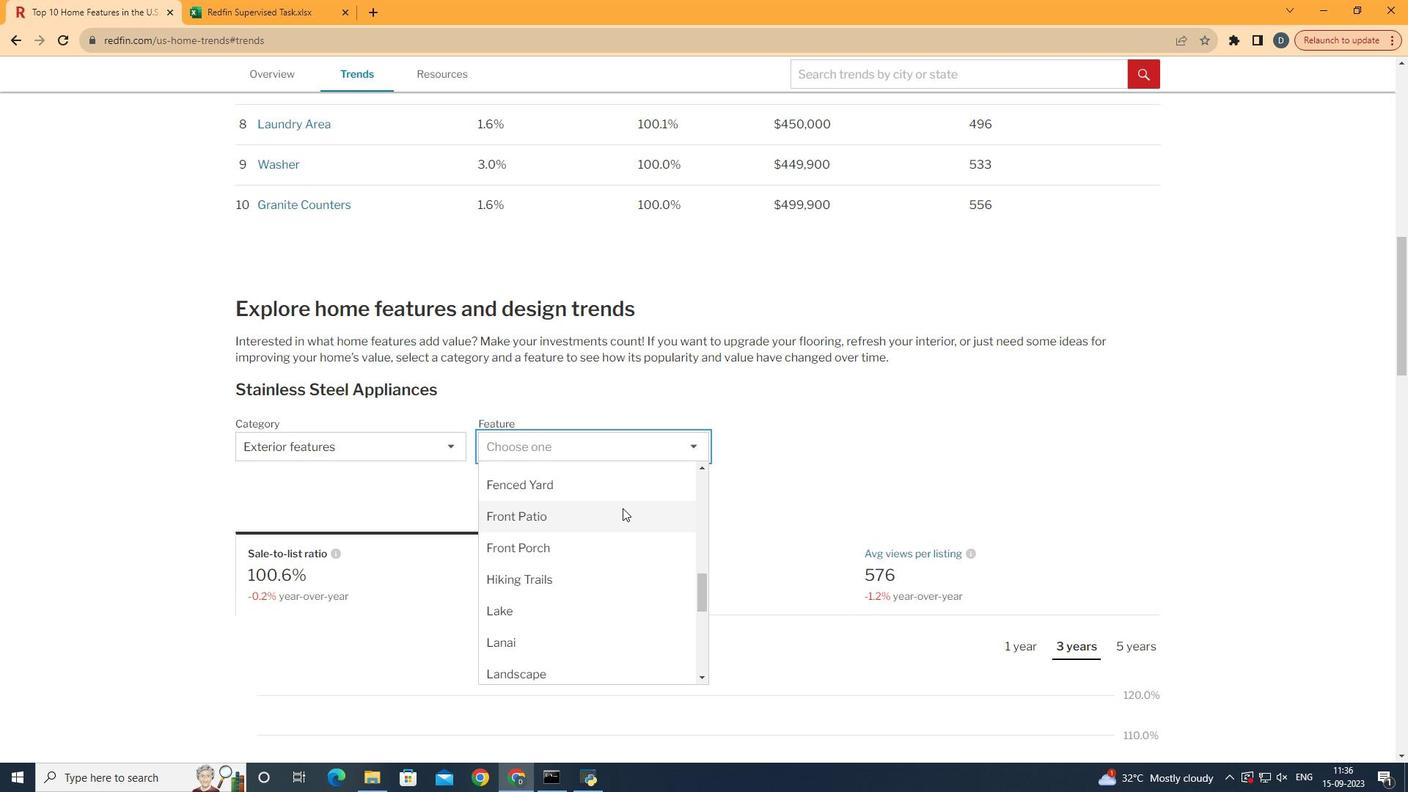 
Action: Mouse moved to (622, 508)
Screenshot: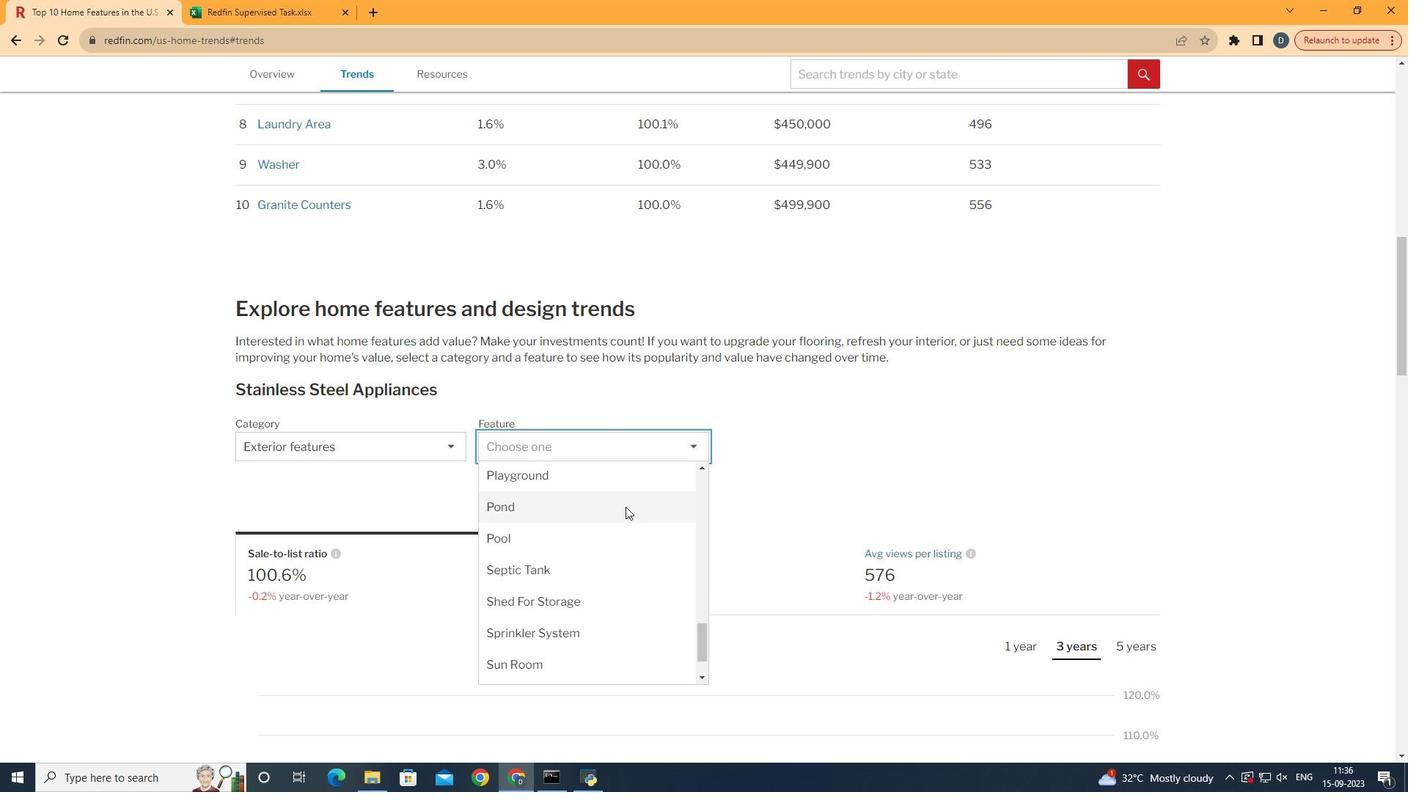 
Action: Mouse scrolled (622, 507) with delta (0, 0)
Screenshot: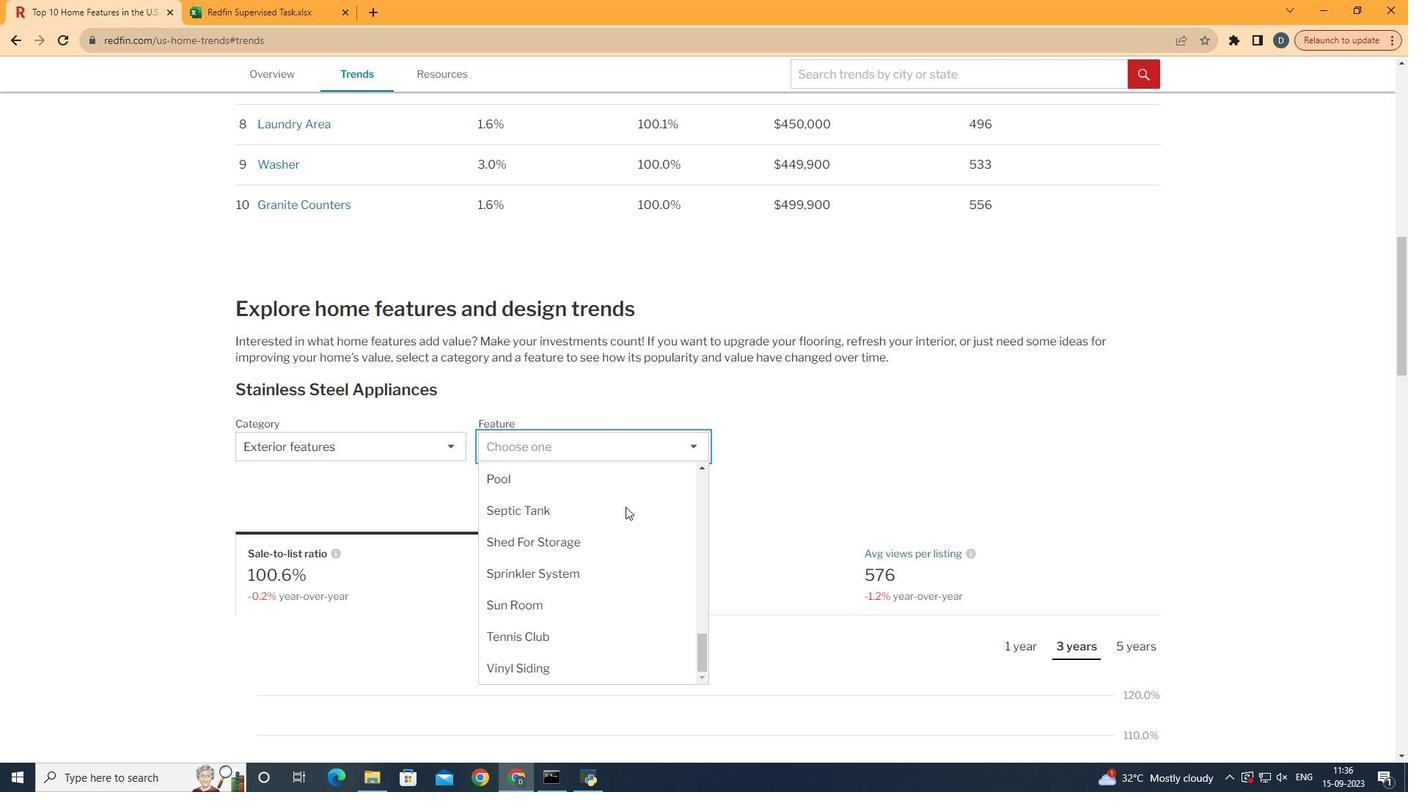 
Action: Mouse scrolled (622, 507) with delta (0, 0)
Screenshot: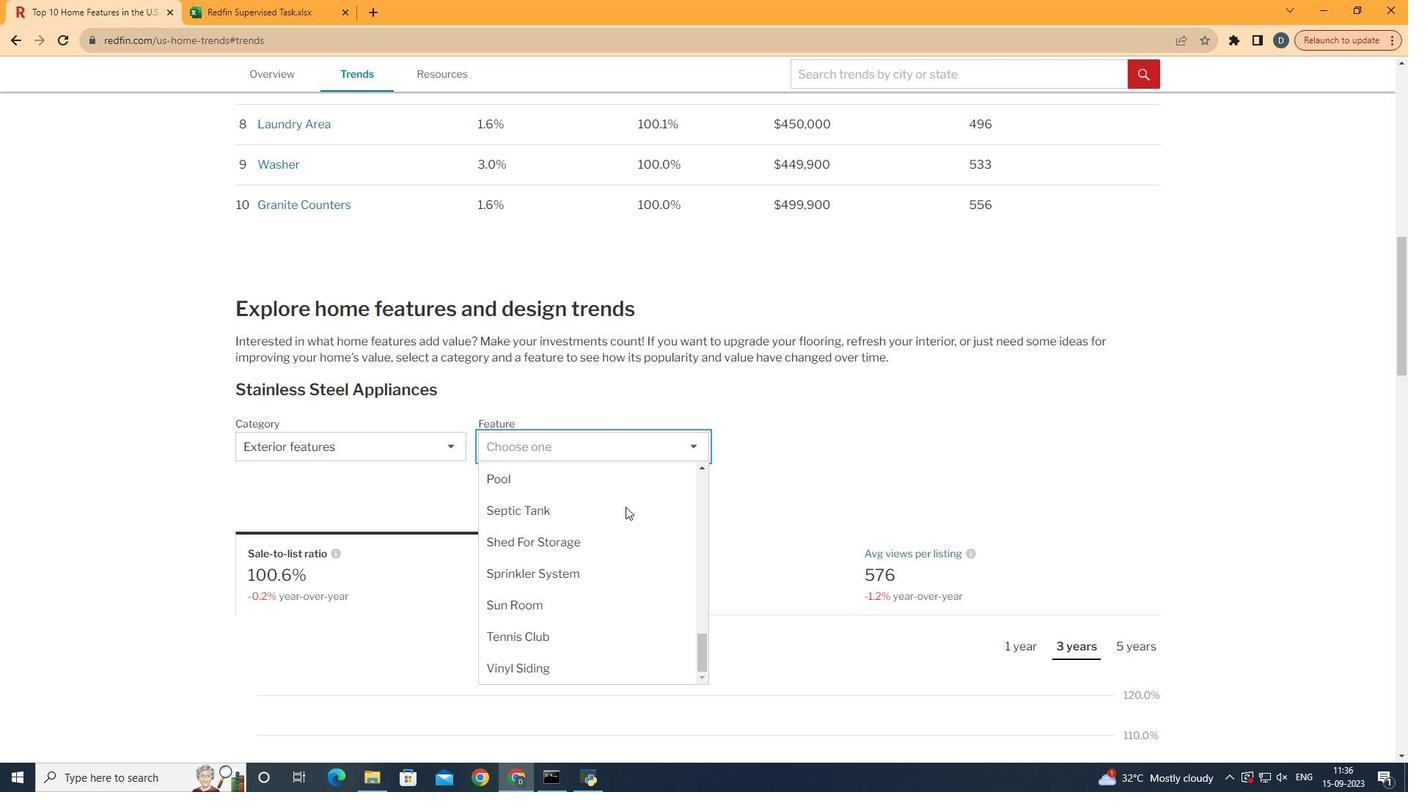 
Action: Mouse scrolled (622, 507) with delta (0, 0)
Screenshot: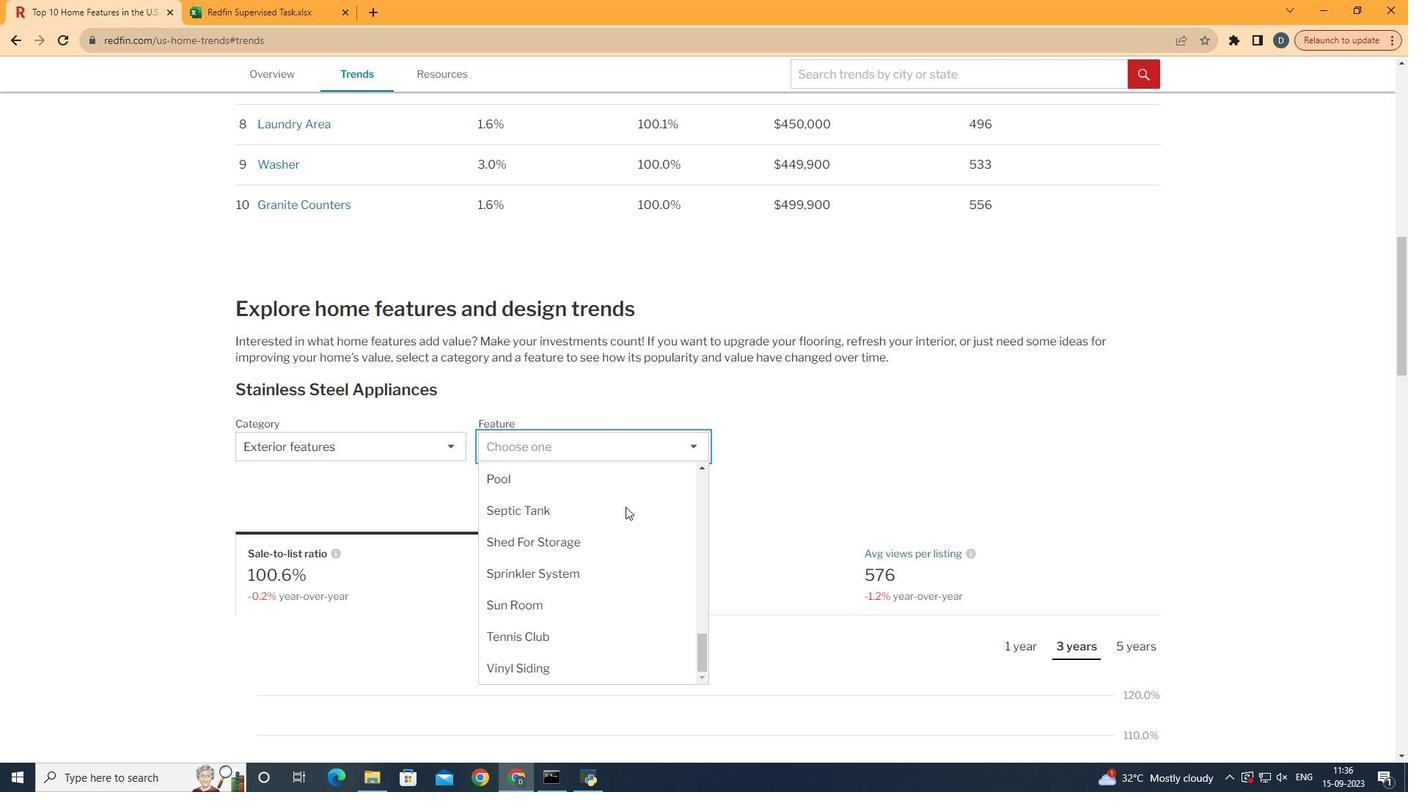 
Action: Mouse scrolled (622, 507) with delta (0, 0)
Screenshot: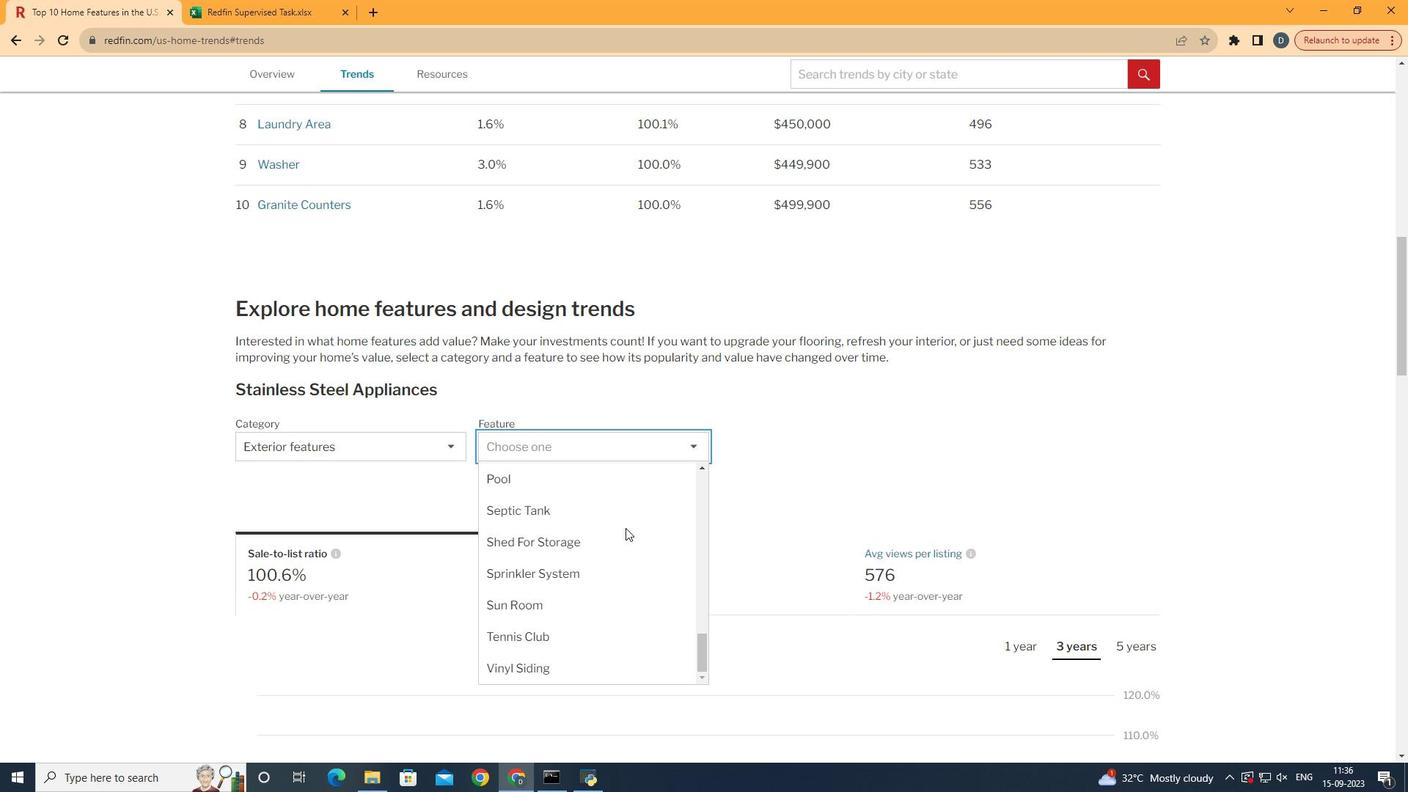 
Action: Mouse scrolled (622, 507) with delta (0, 0)
Screenshot: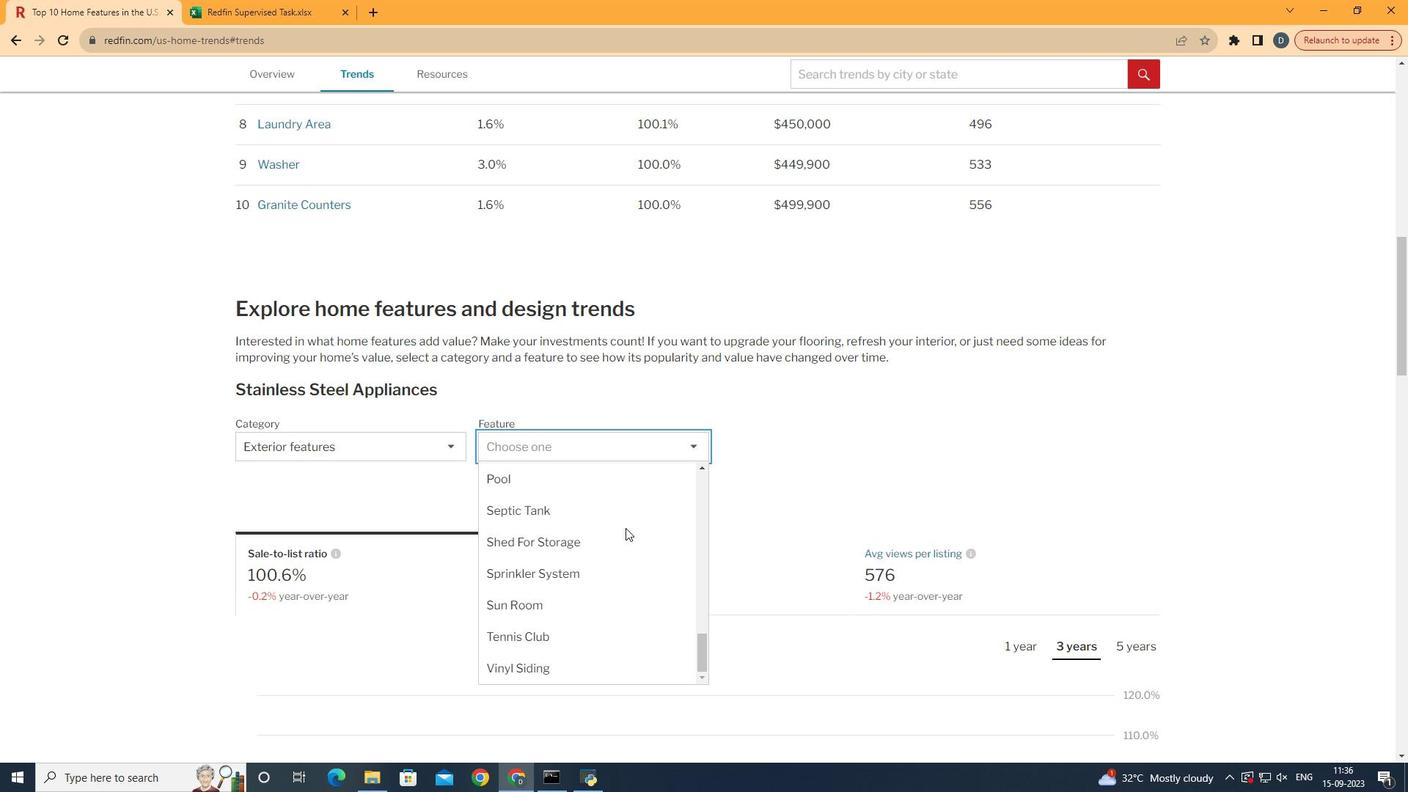 
Action: Mouse scrolled (622, 507) with delta (0, 0)
Screenshot: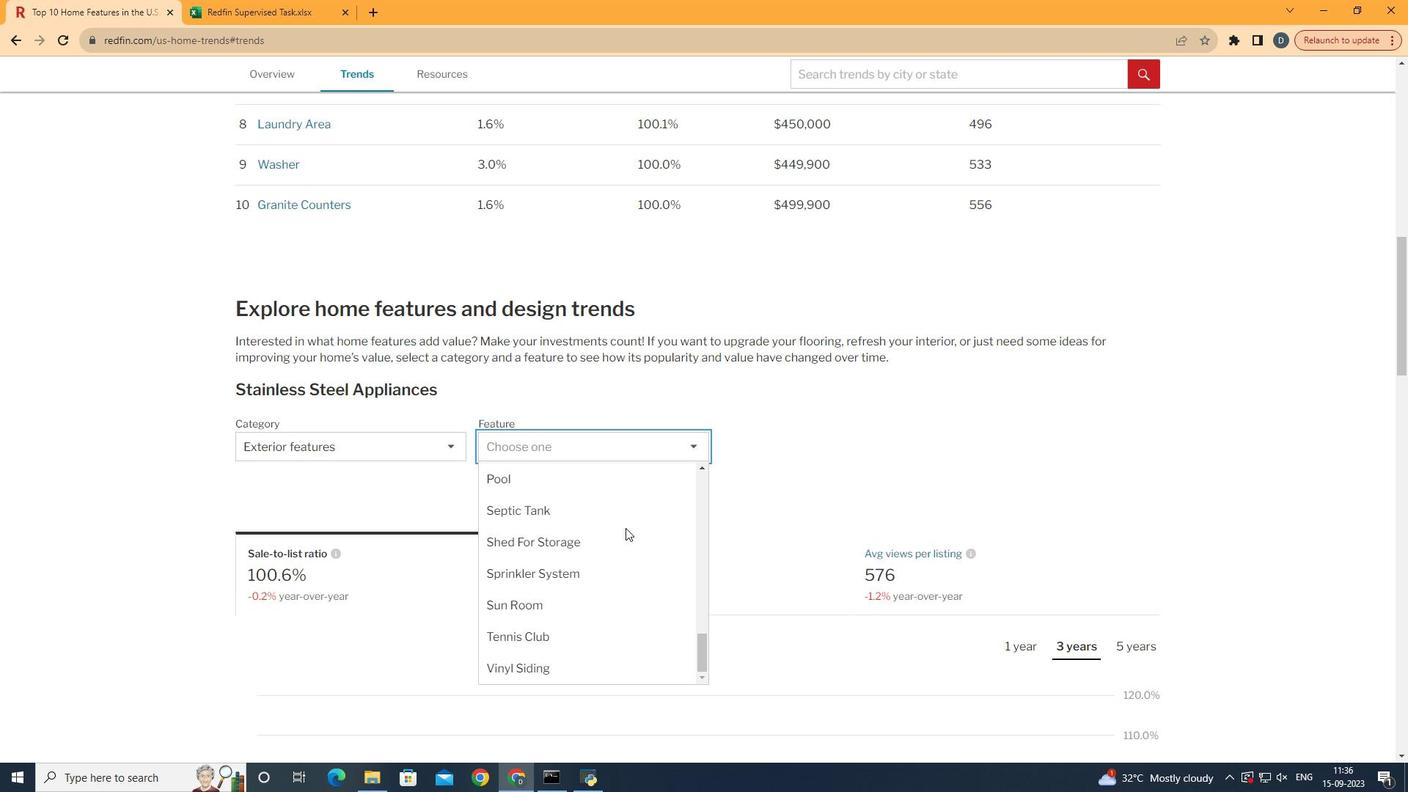 
Action: Mouse scrolled (622, 507) with delta (0, 0)
Screenshot: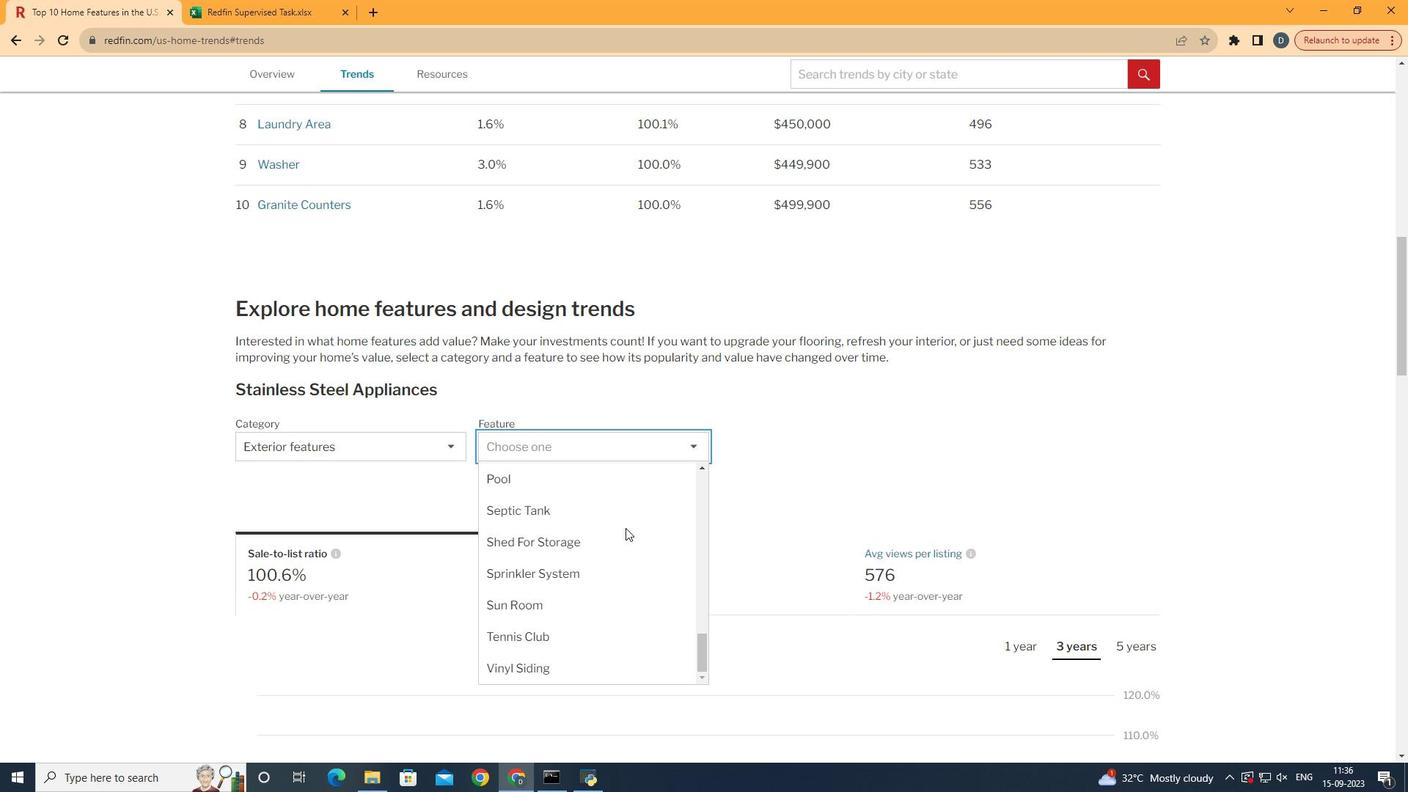 
Action: Mouse moved to (625, 659)
Screenshot: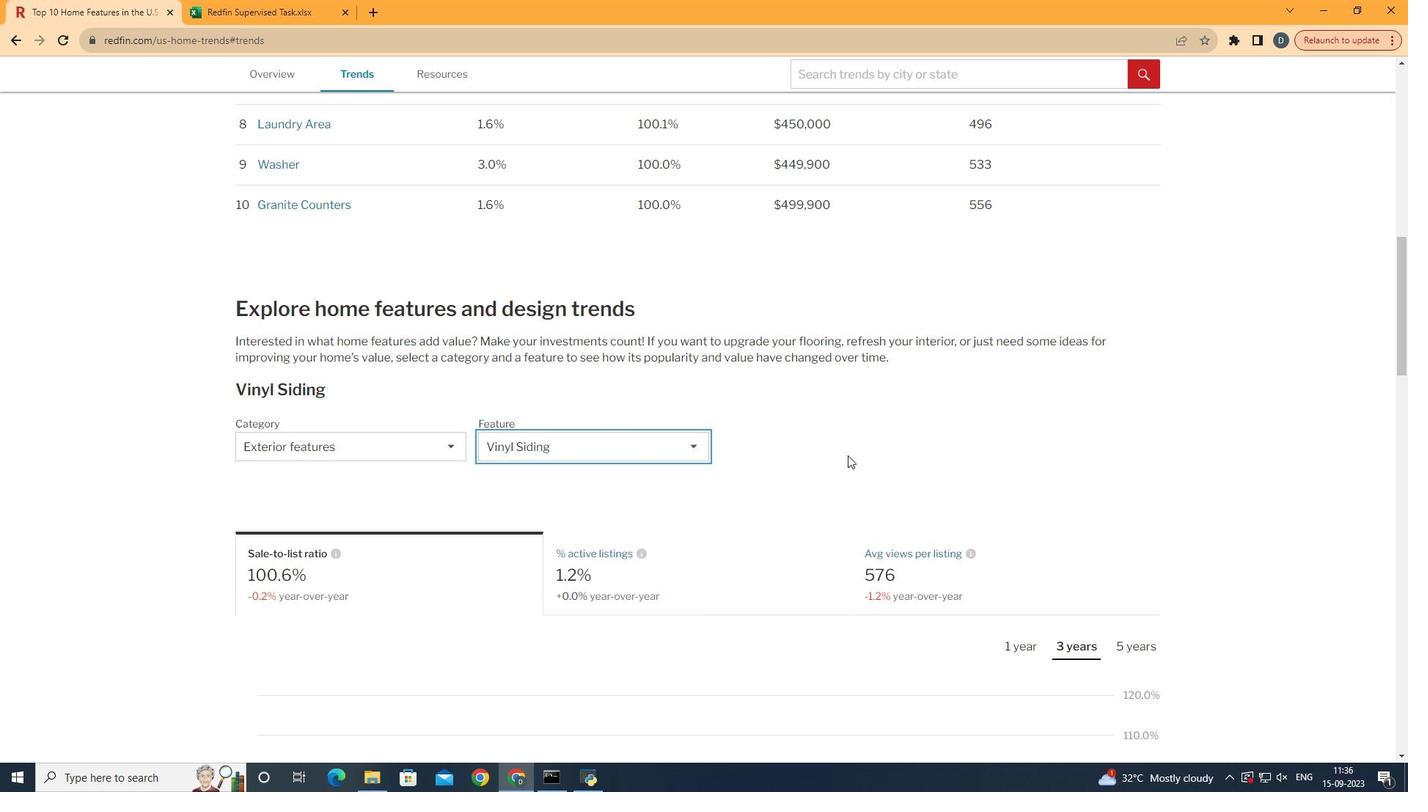 
Action: Mouse pressed left at (625, 659)
Screenshot: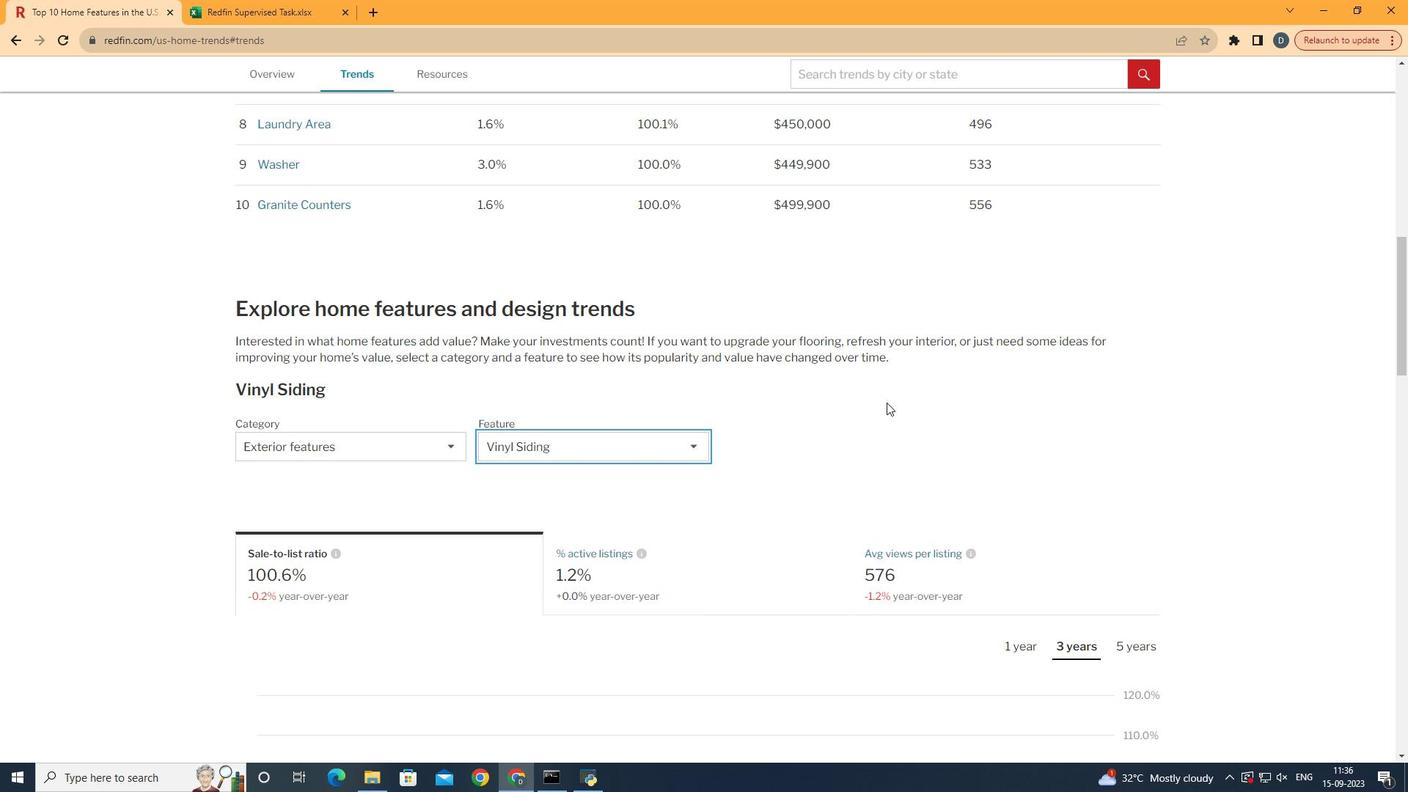 
Action: Mouse moved to (887, 402)
Screenshot: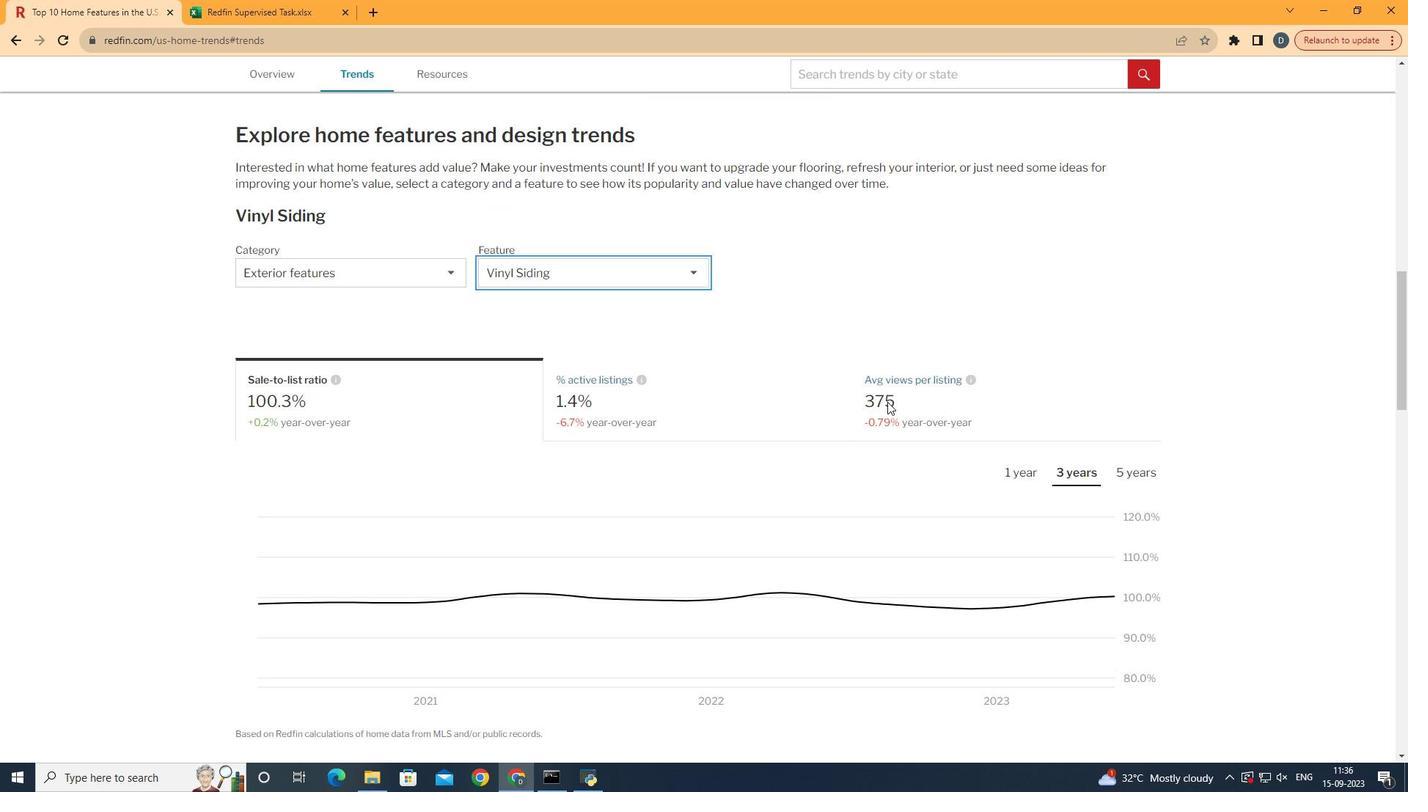 
Action: Mouse scrolled (887, 401) with delta (0, 0)
Screenshot: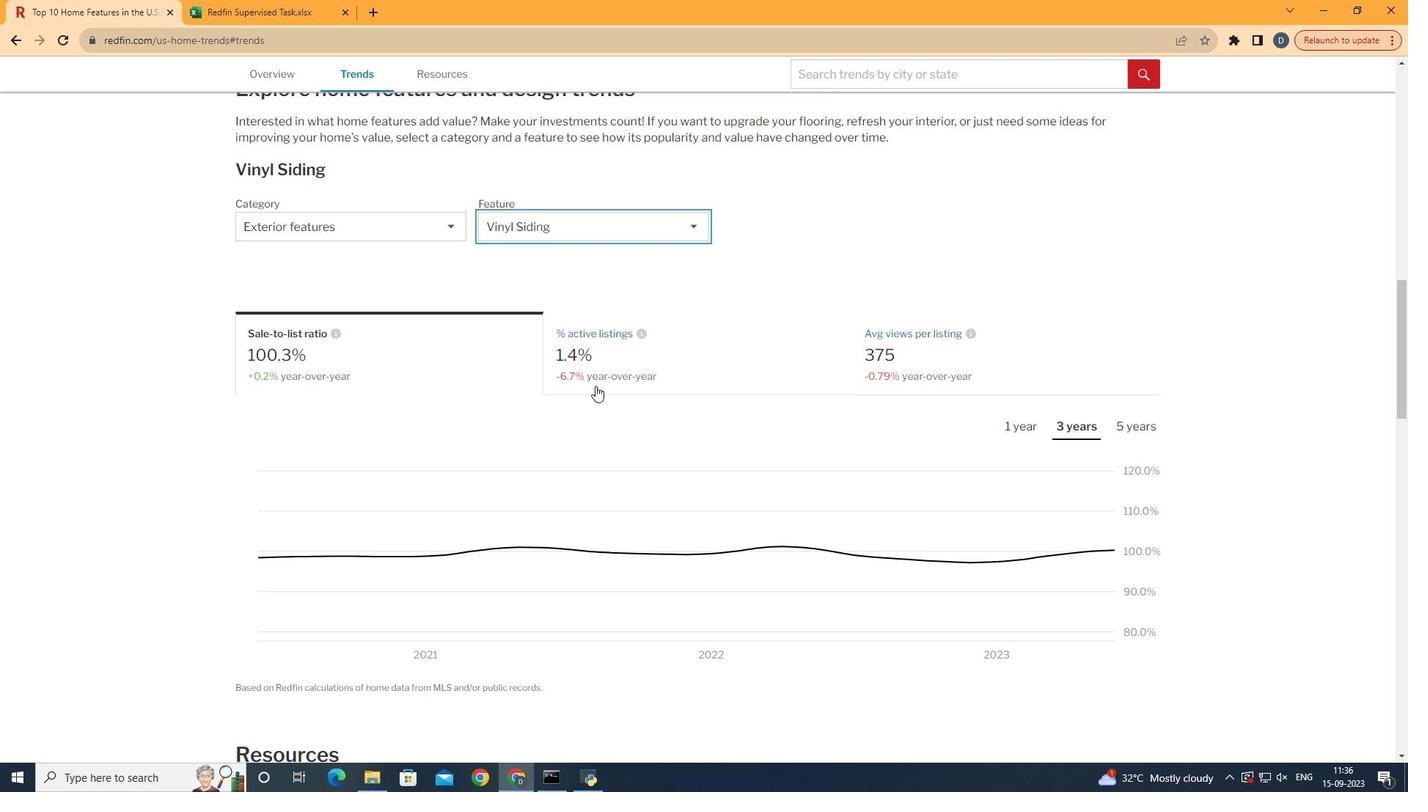 
Action: Mouse scrolled (887, 401) with delta (0, 0)
Screenshot: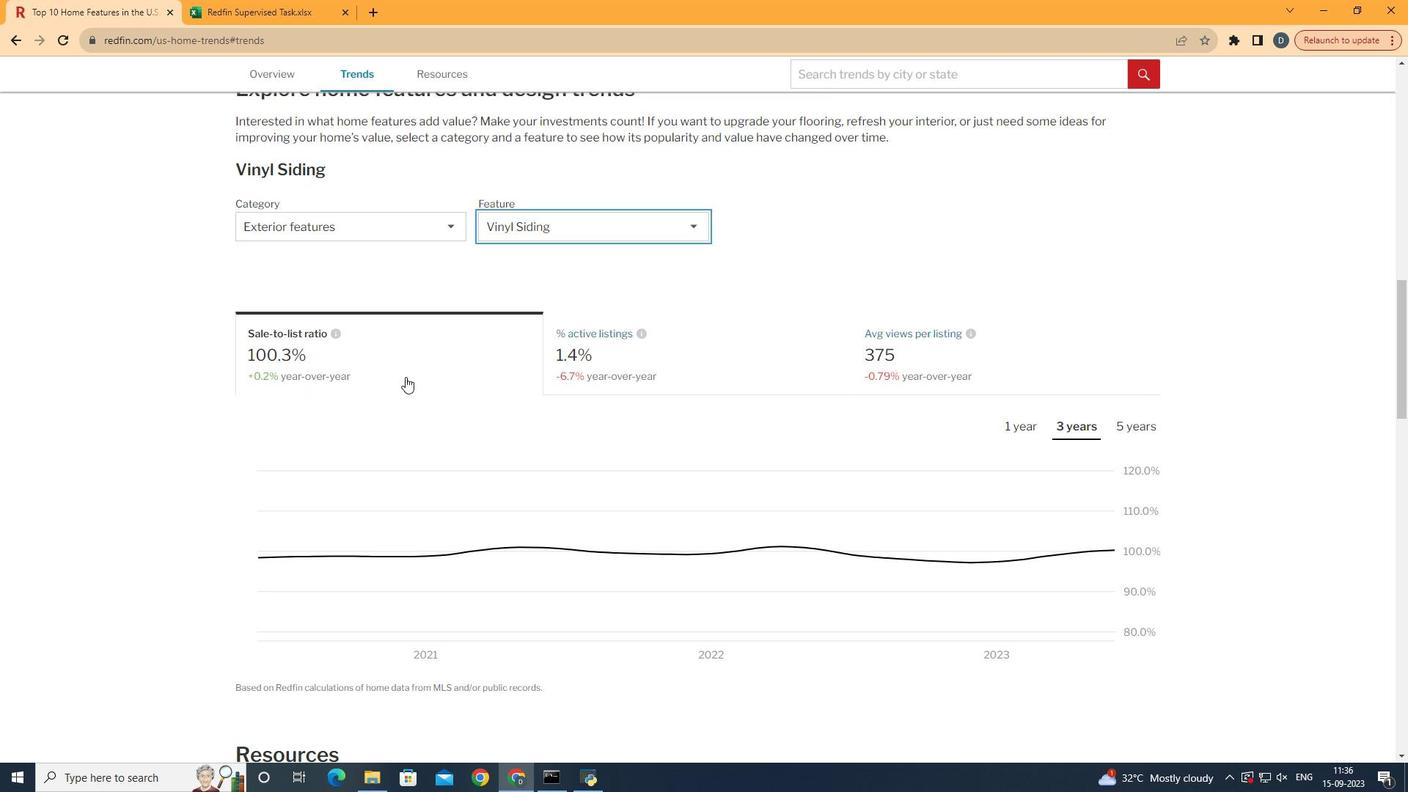 
Action: Mouse scrolled (887, 401) with delta (0, 0)
Screenshot: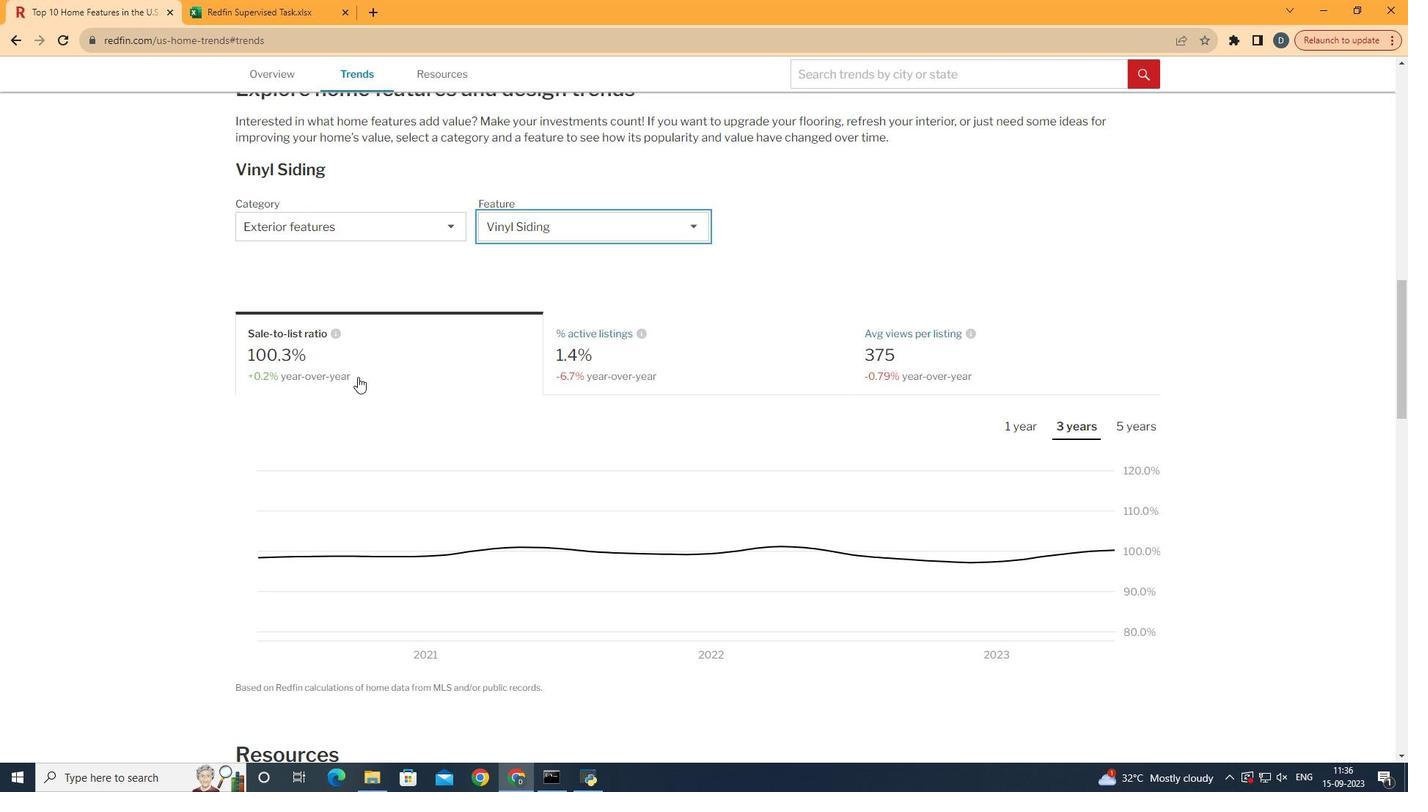 
Action: Mouse moved to (1089, 428)
Screenshot: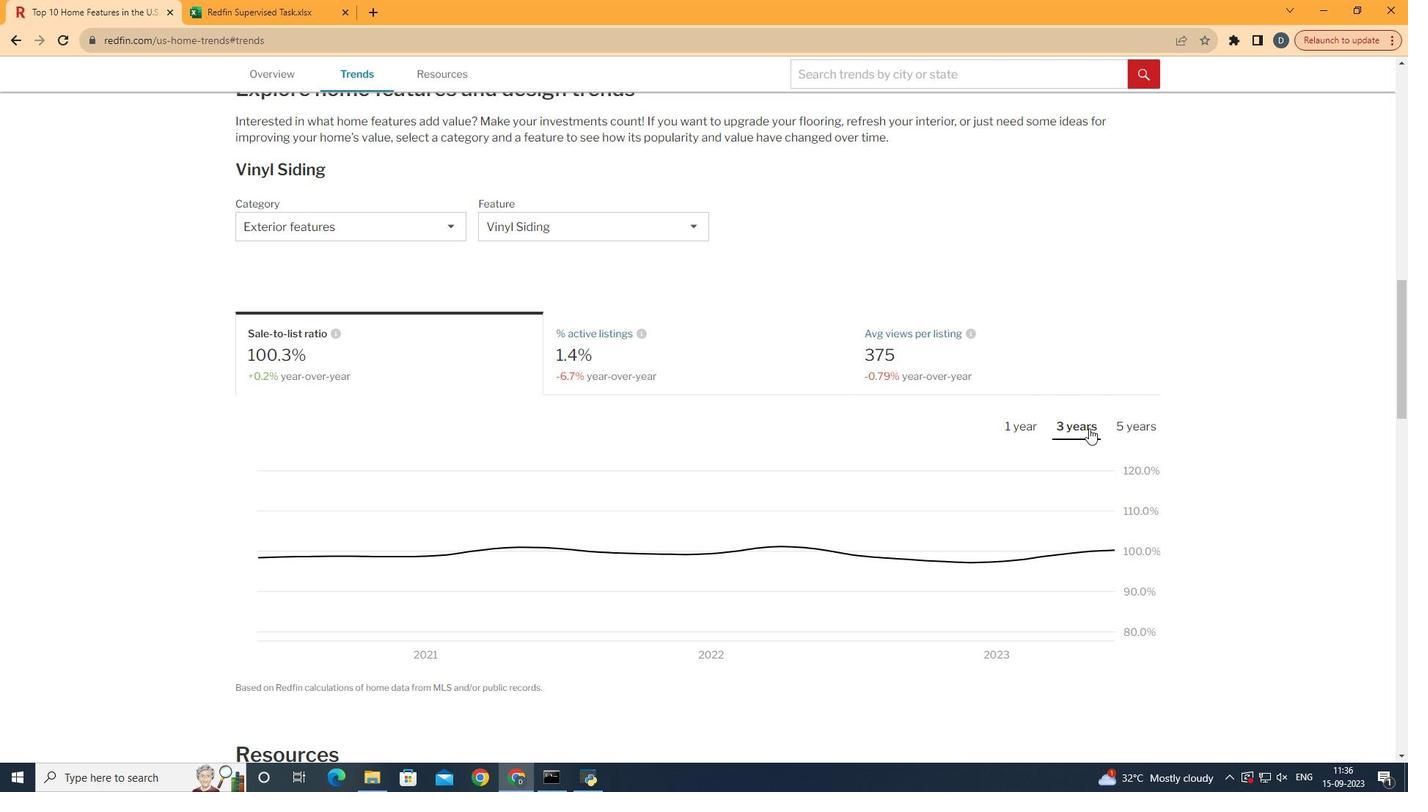 
Action: Mouse pressed left at (1089, 428)
Screenshot: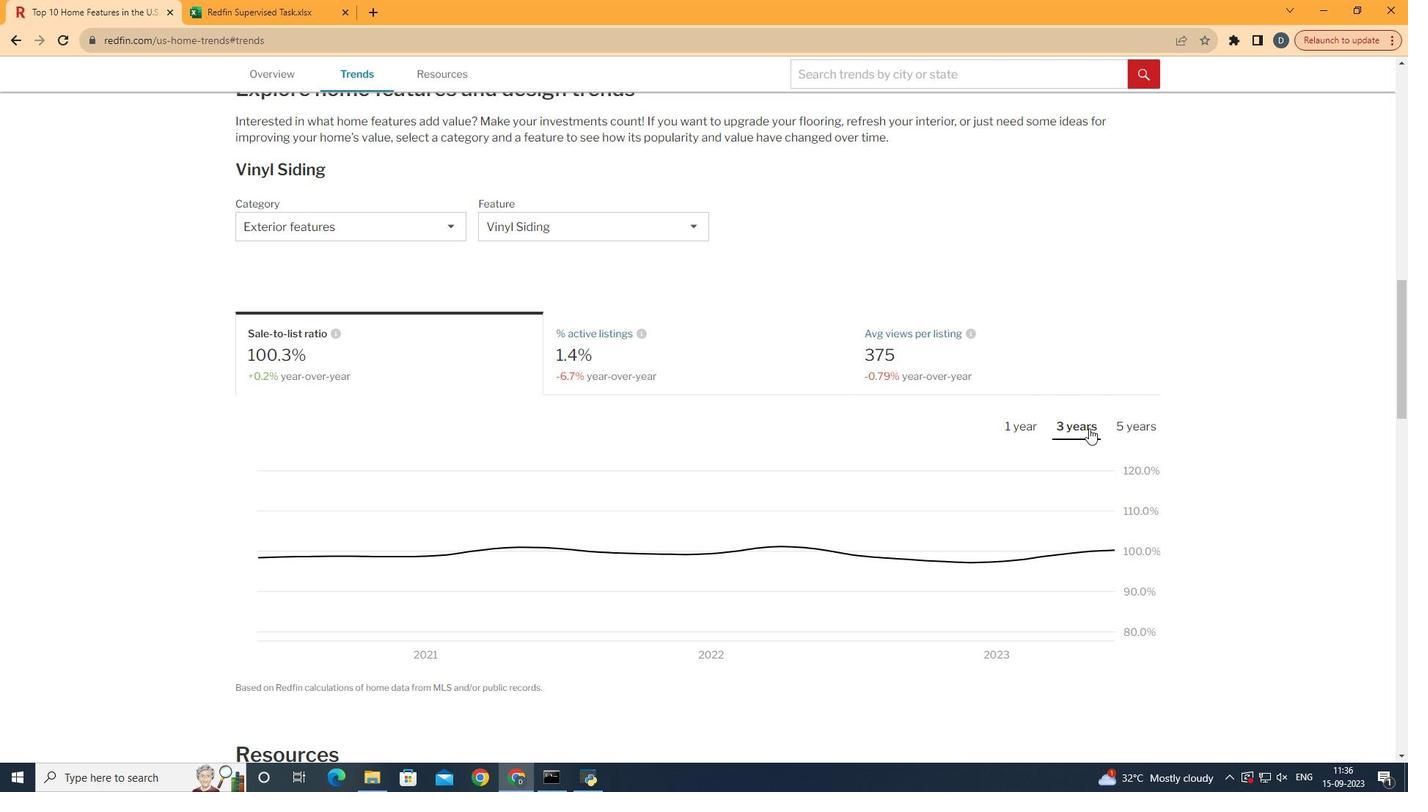 
